 Task: Change  the formatting of the data to 'Which is  Less than 5, 'In conditional formating, put the option 'Green Fill with Dark Green Text. . 'add another formatting option Format As Table, insert the option 'Orange Table style Medium 3 'In the sheet  Budget Control Toolbook
Action: Mouse moved to (277, 253)
Screenshot: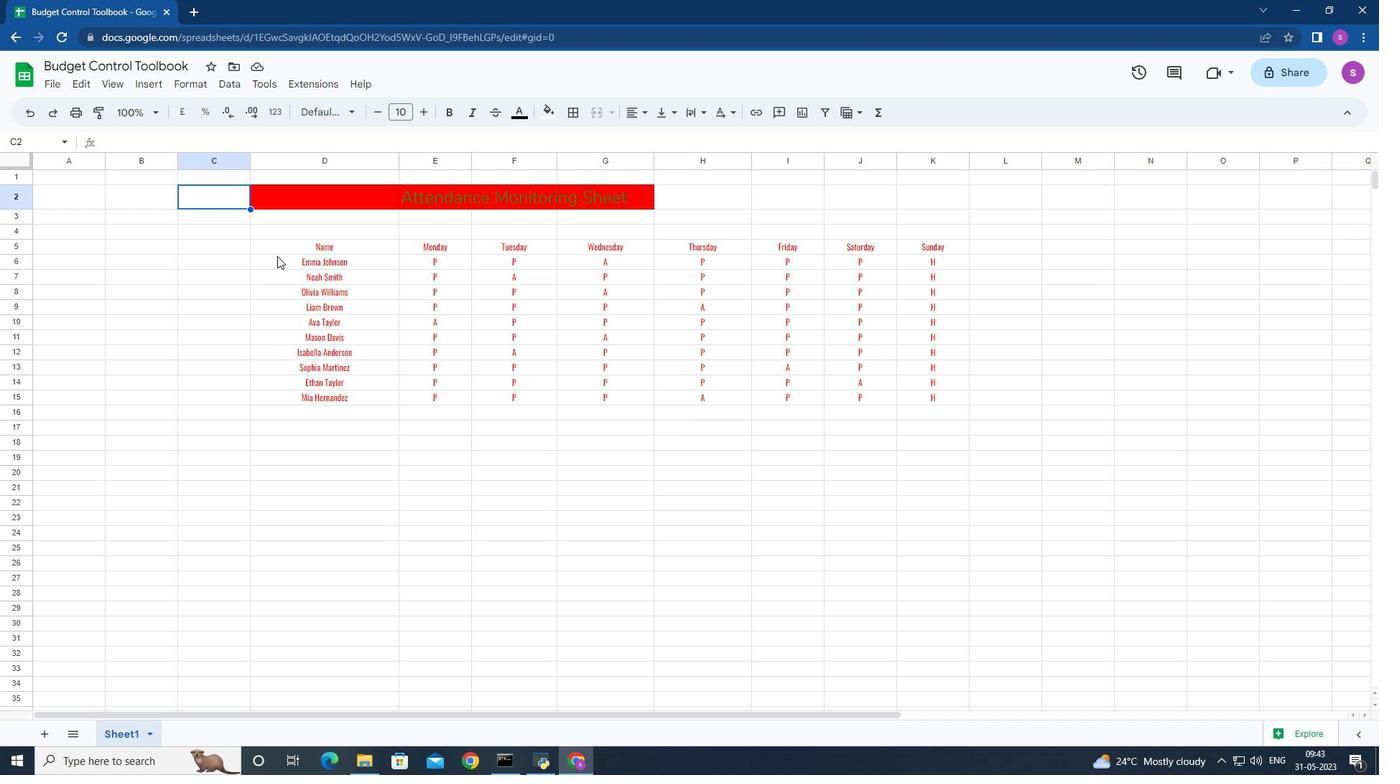 
Action: Mouse pressed left at (277, 253)
Screenshot: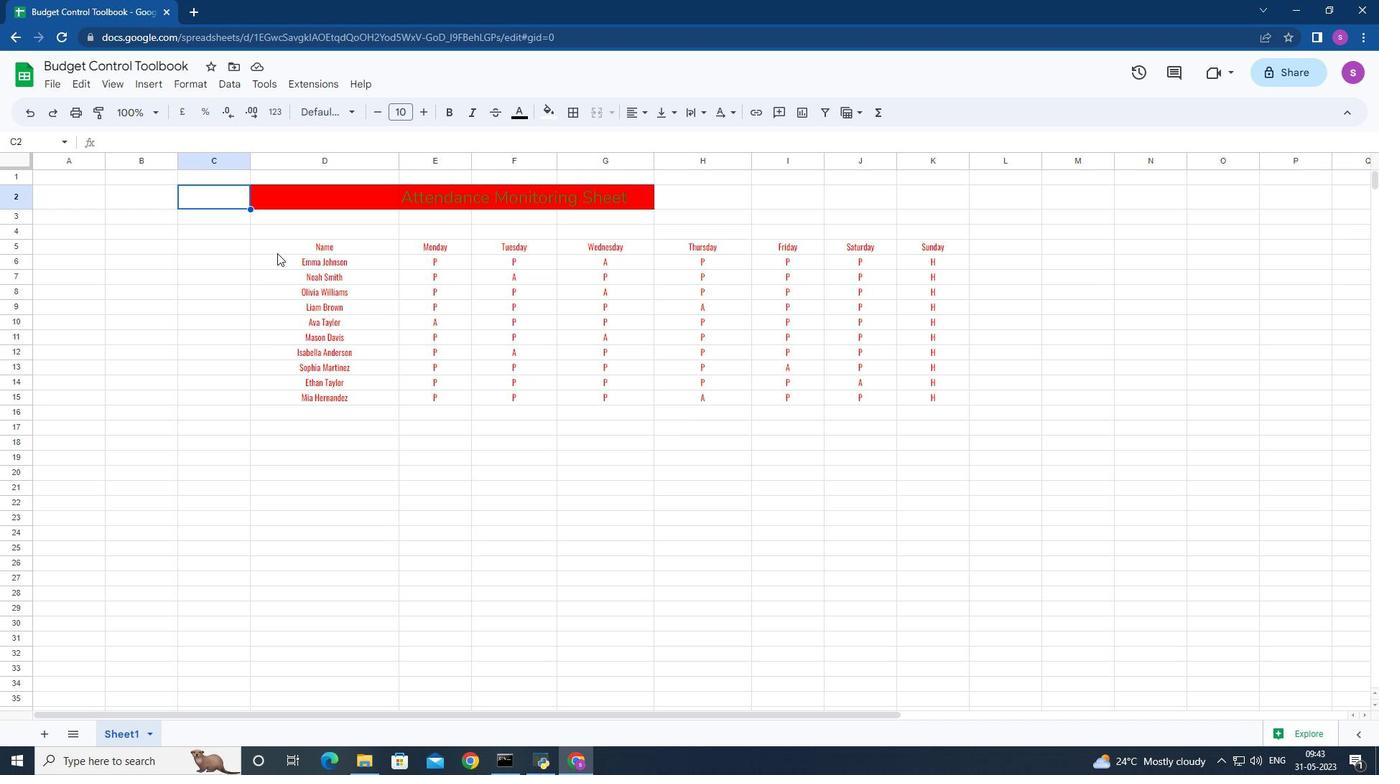 
Action: Mouse moved to (187, 83)
Screenshot: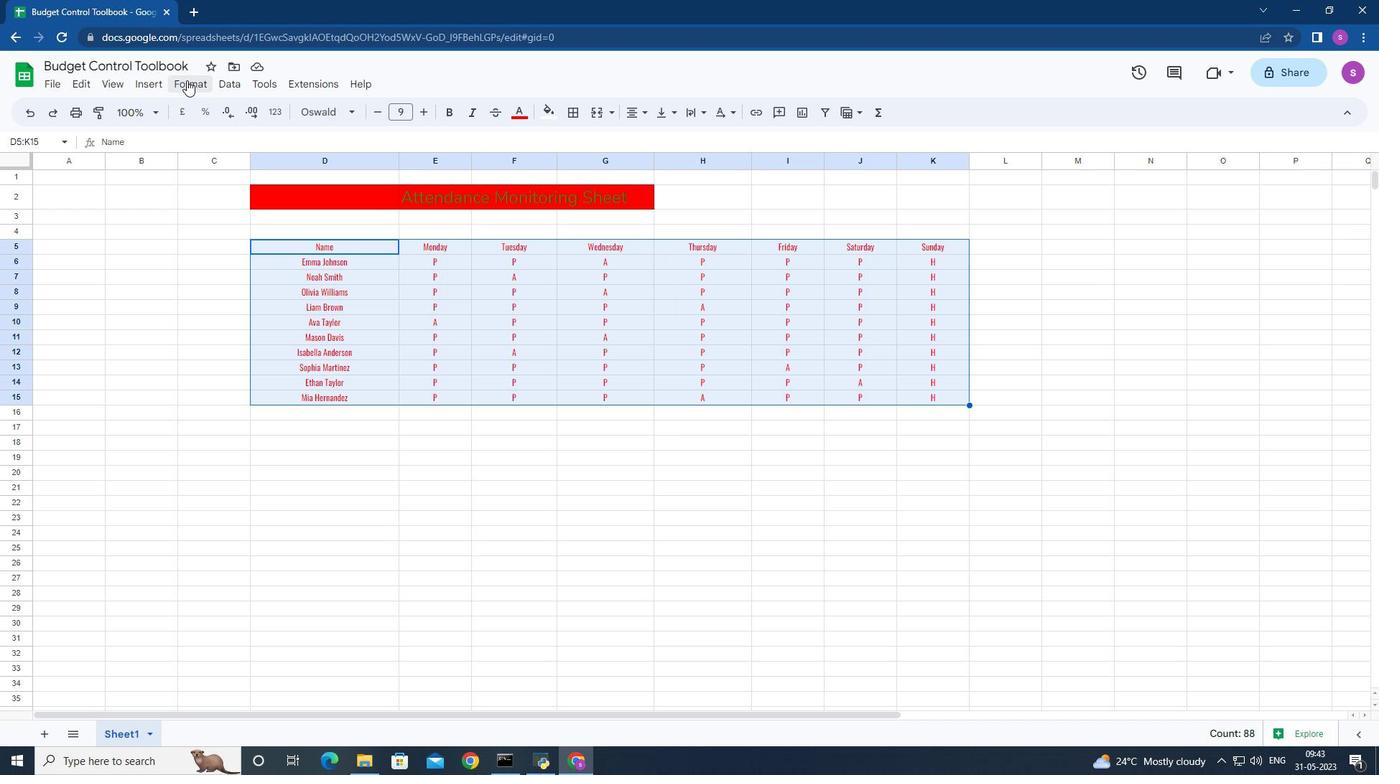 
Action: Mouse pressed left at (187, 83)
Screenshot: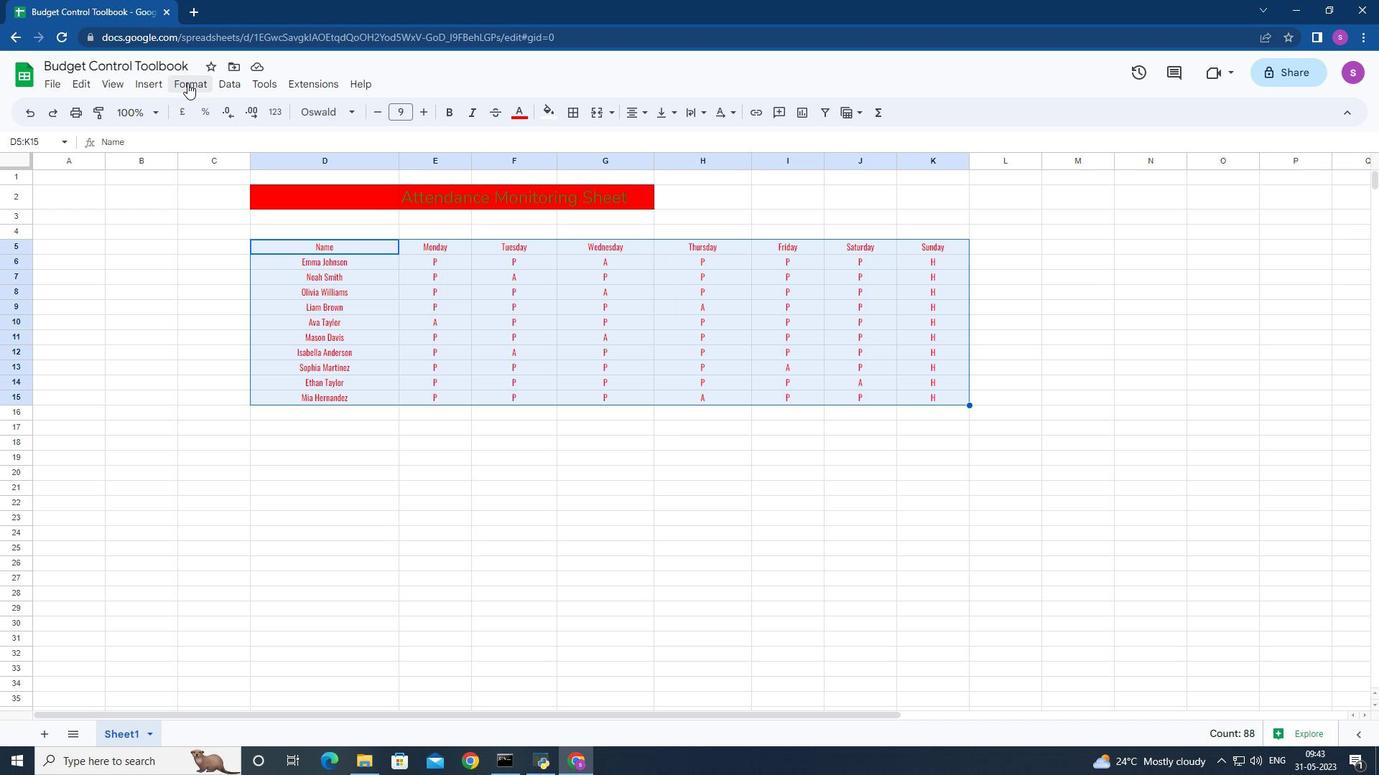 
Action: Mouse moved to (274, 329)
Screenshot: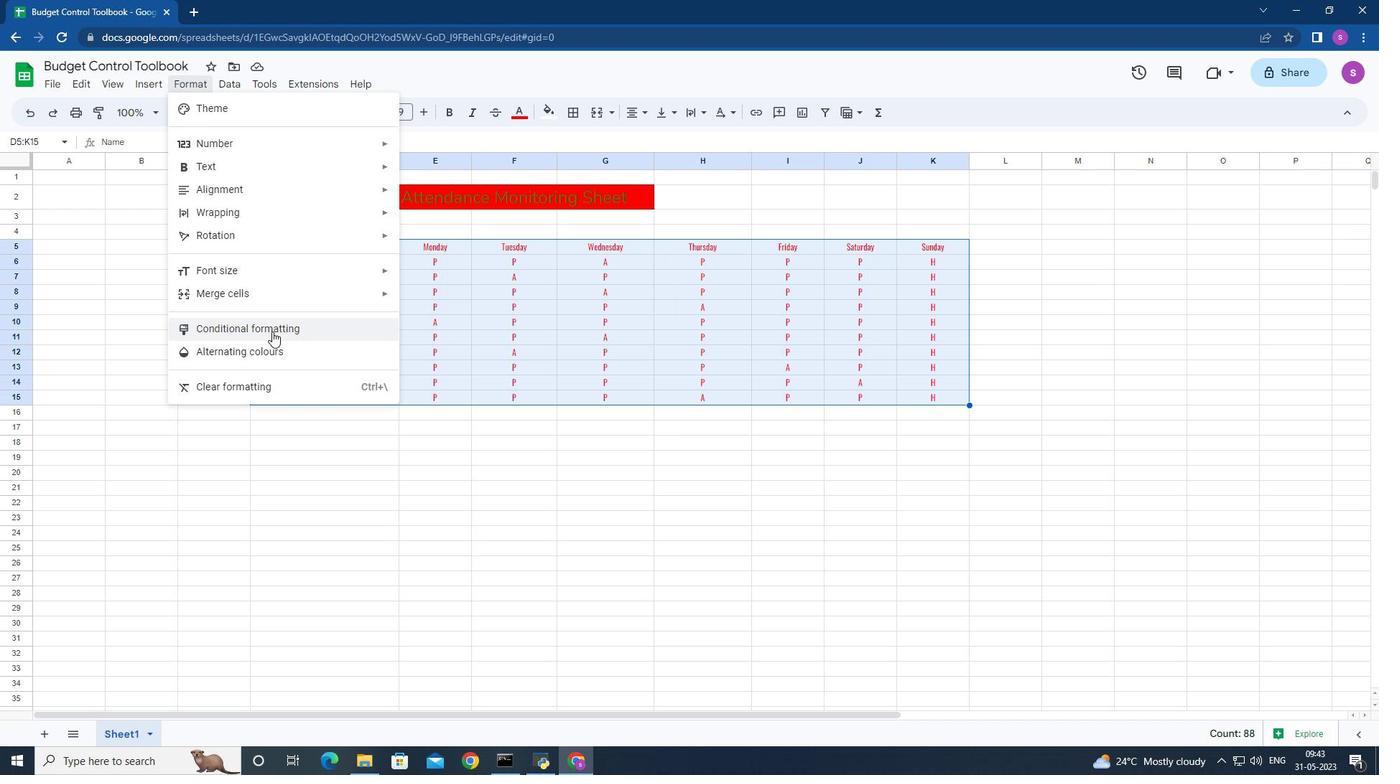 
Action: Mouse pressed left at (274, 329)
Screenshot: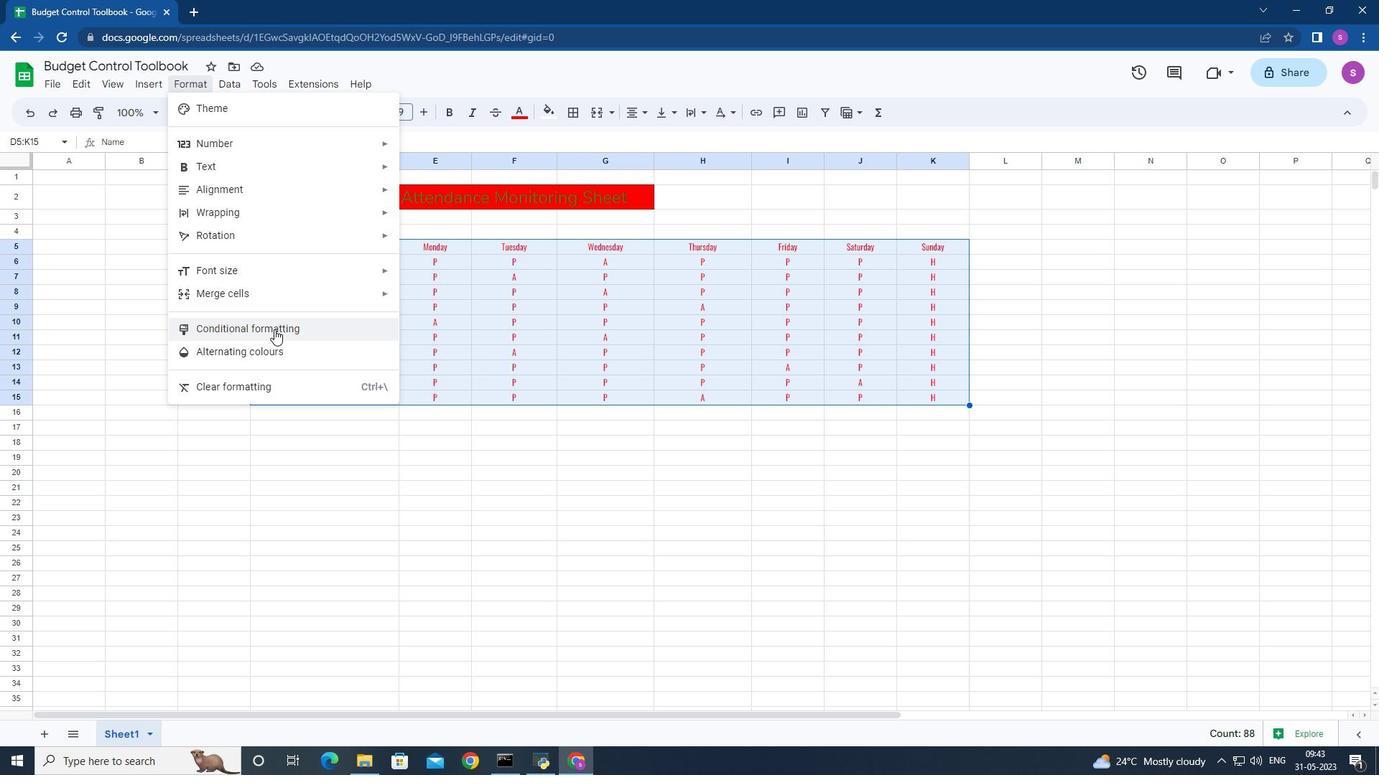 
Action: Mouse moved to (1239, 309)
Screenshot: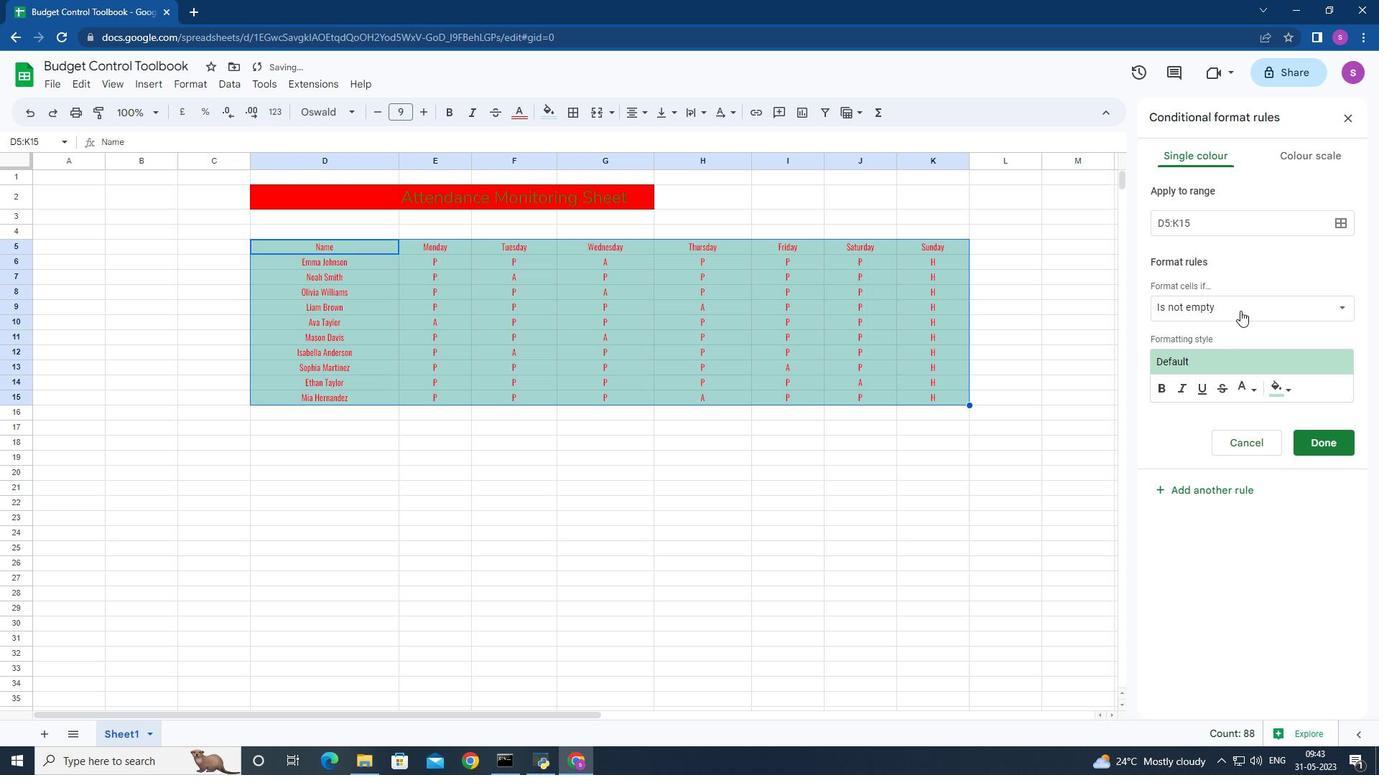 
Action: Mouse pressed left at (1239, 309)
Screenshot: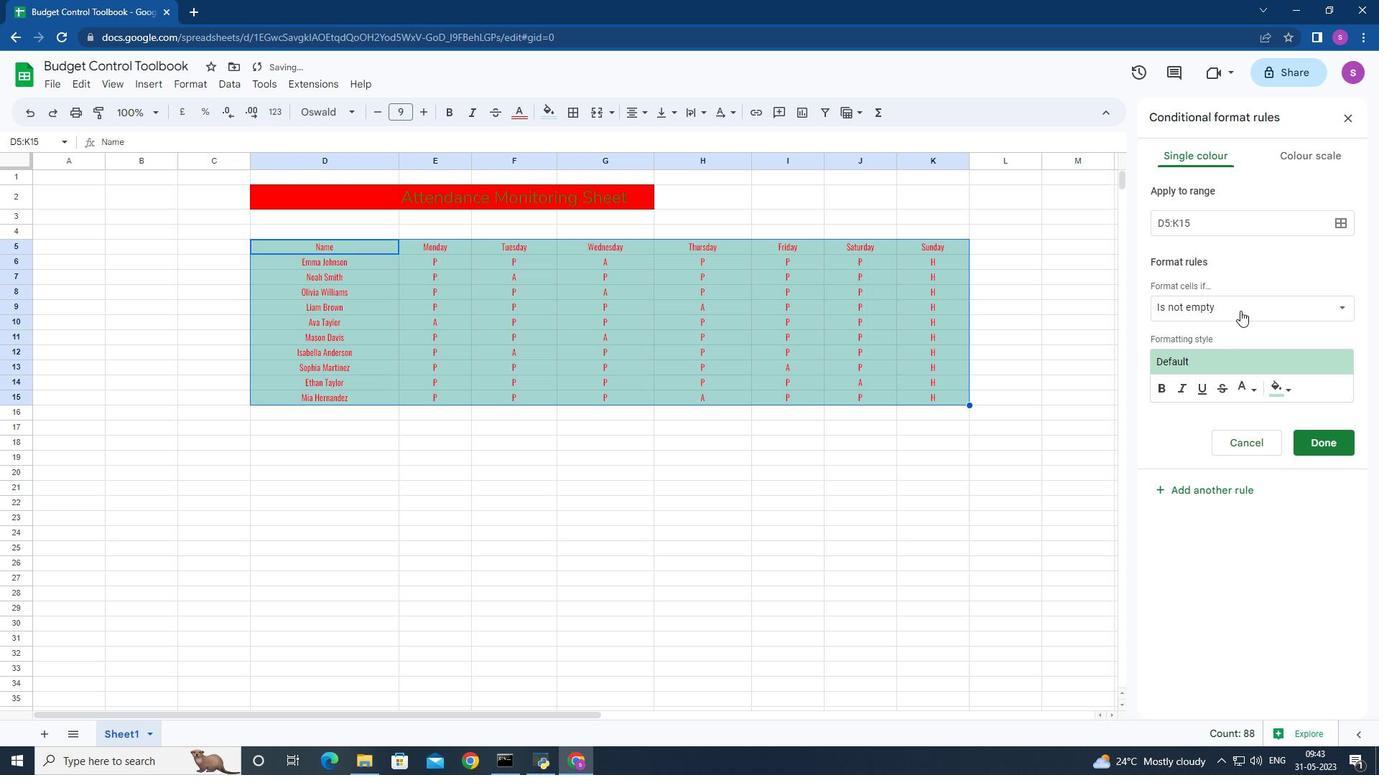 
Action: Mouse moved to (1236, 591)
Screenshot: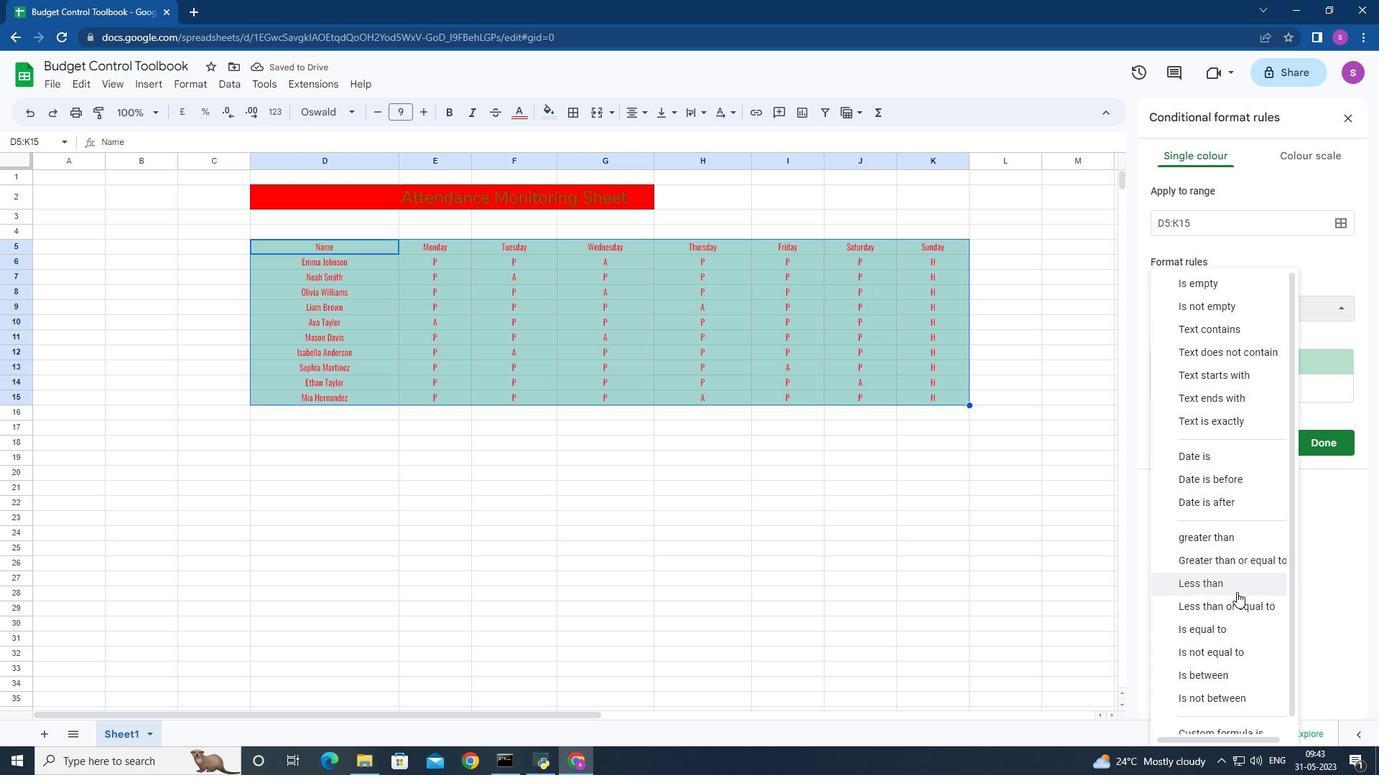 
Action: Mouse pressed left at (1236, 591)
Screenshot: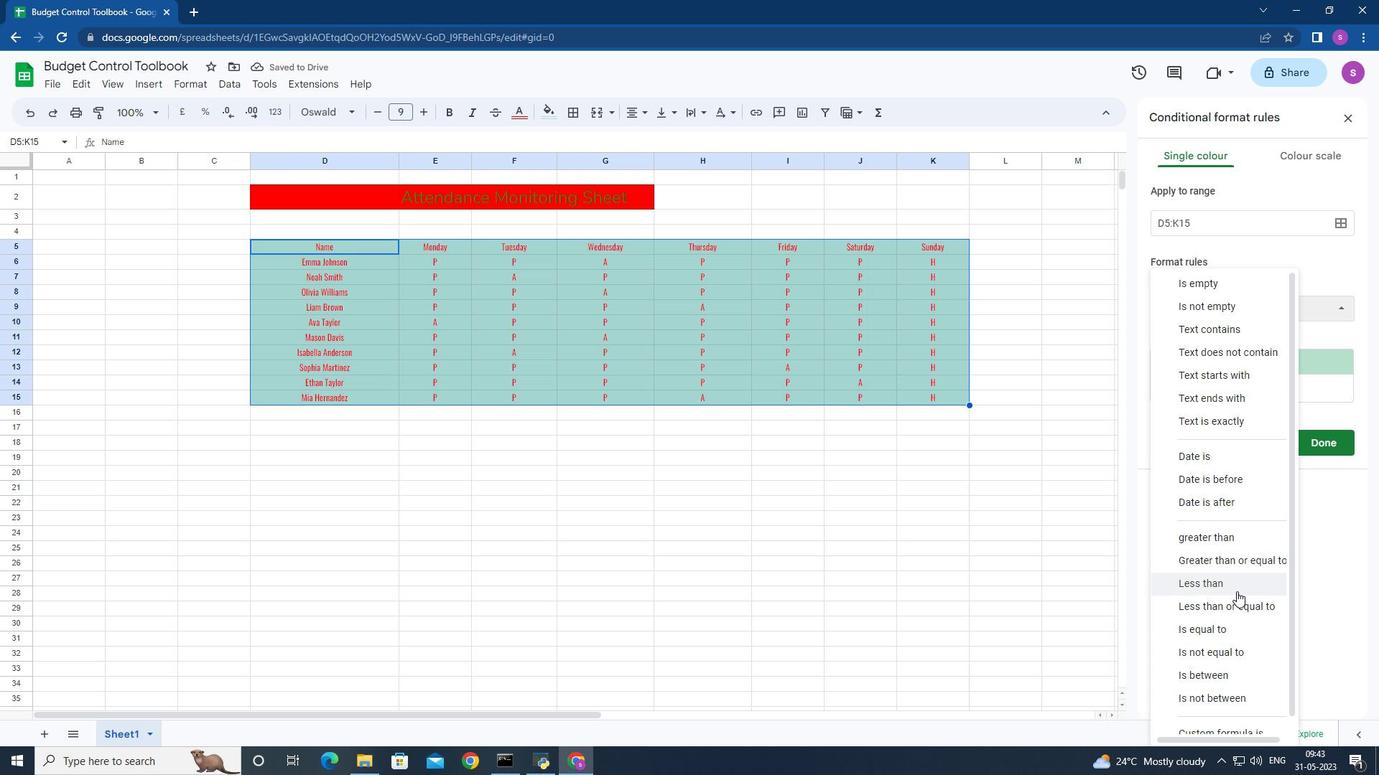 
Action: Mouse moved to (1170, 341)
Screenshot: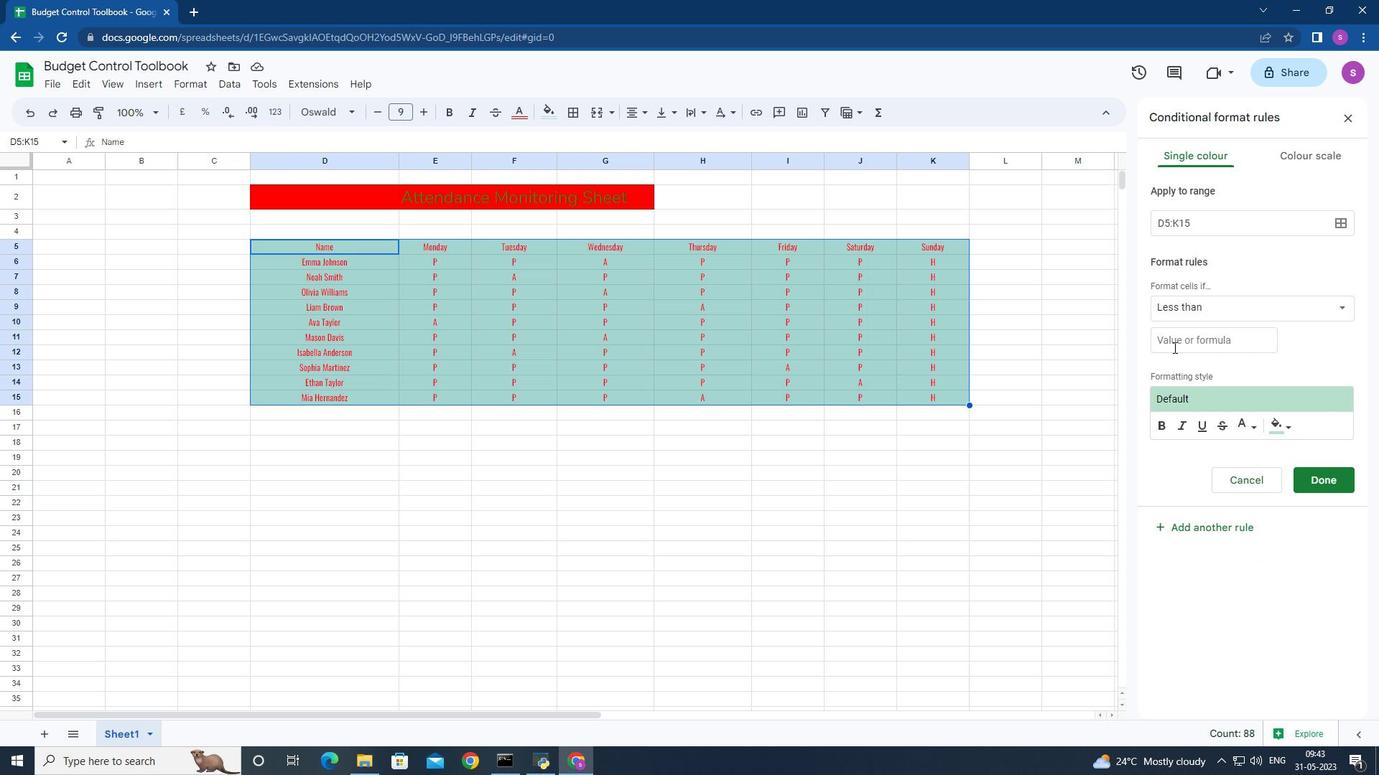 
Action: Mouse pressed left at (1170, 341)
Screenshot: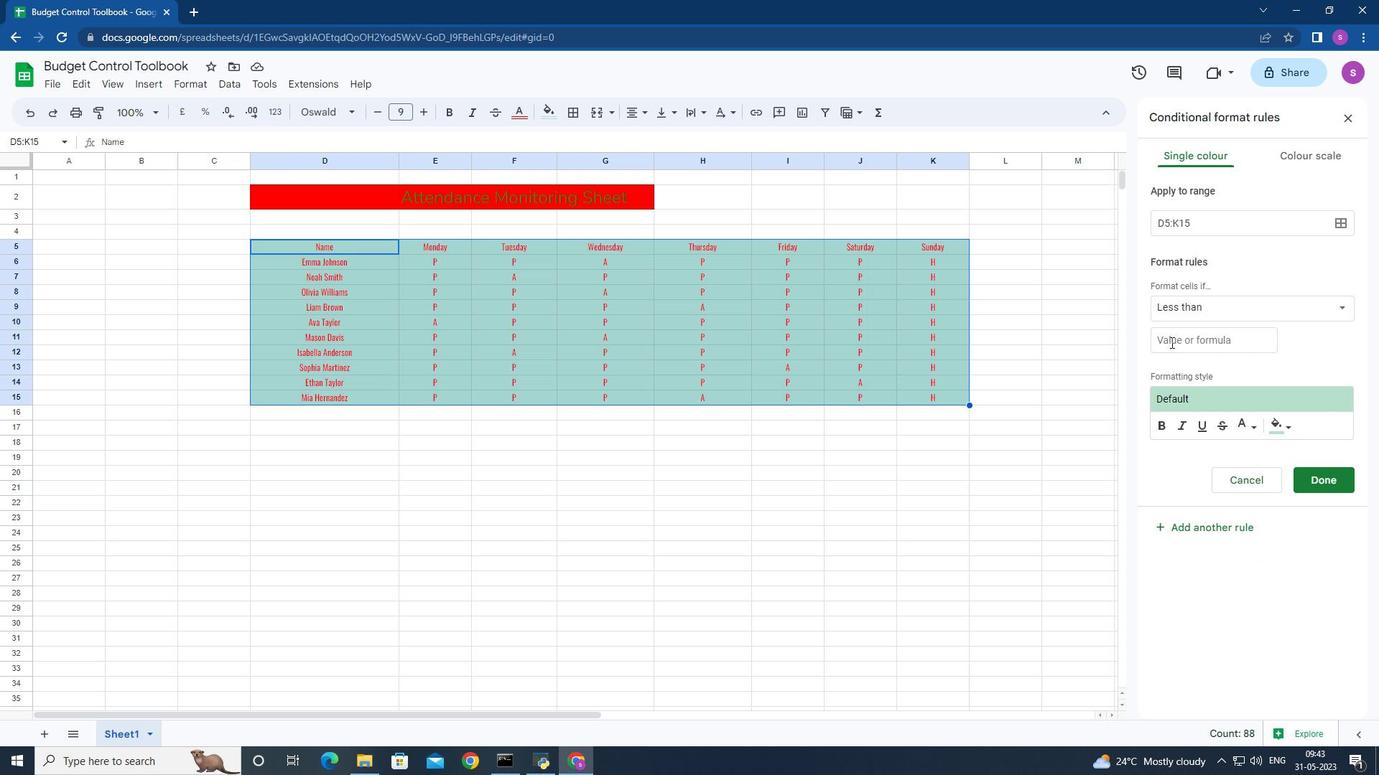 
Action: Mouse moved to (1170, 341)
Screenshot: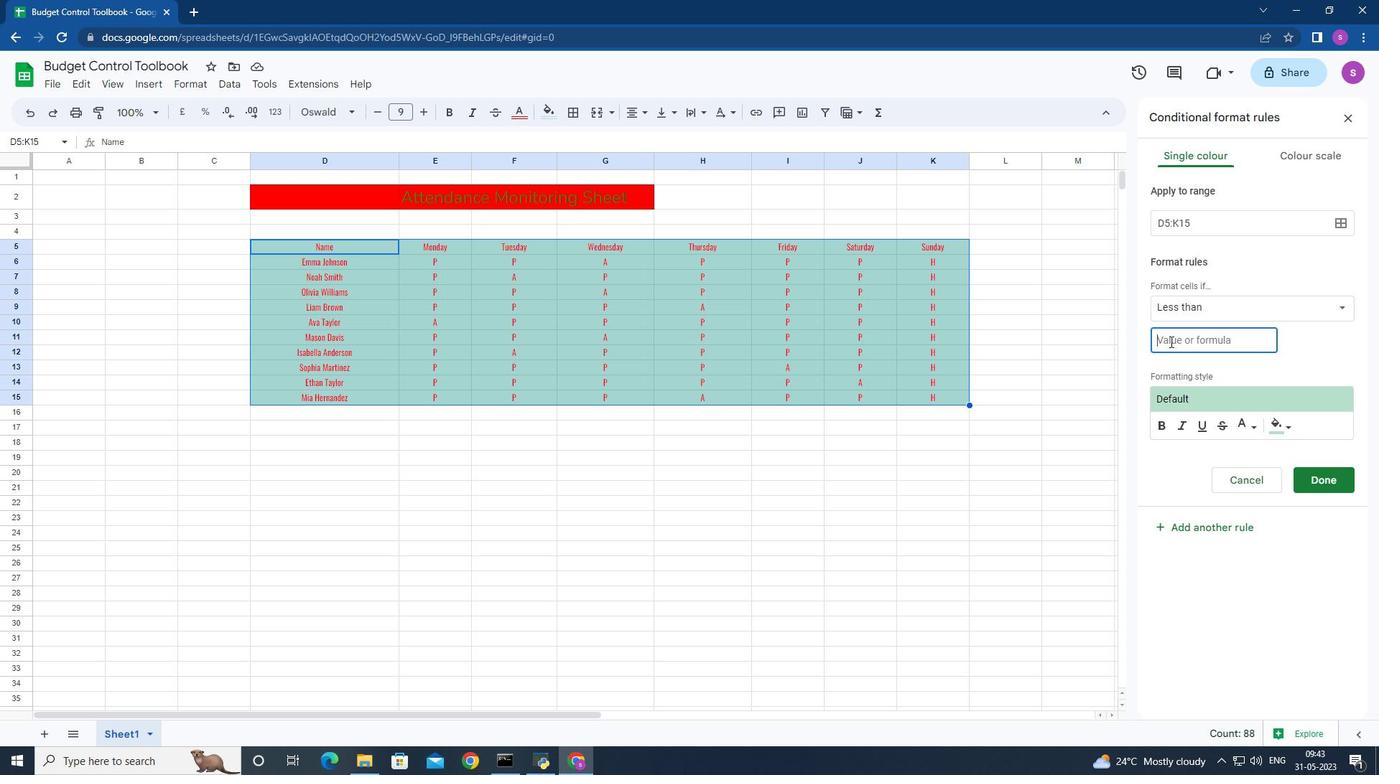 
Action: Key pressed 5
Screenshot: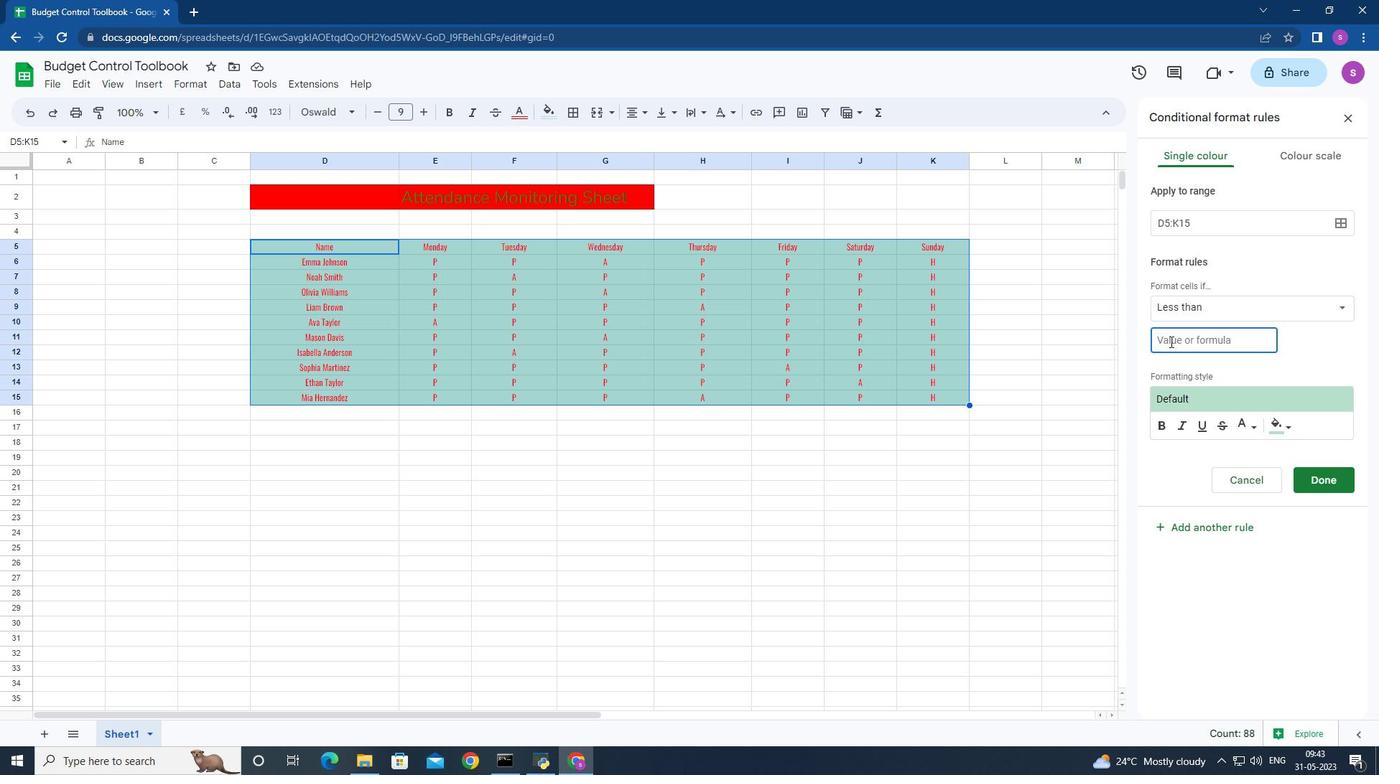
Action: Mouse moved to (1275, 423)
Screenshot: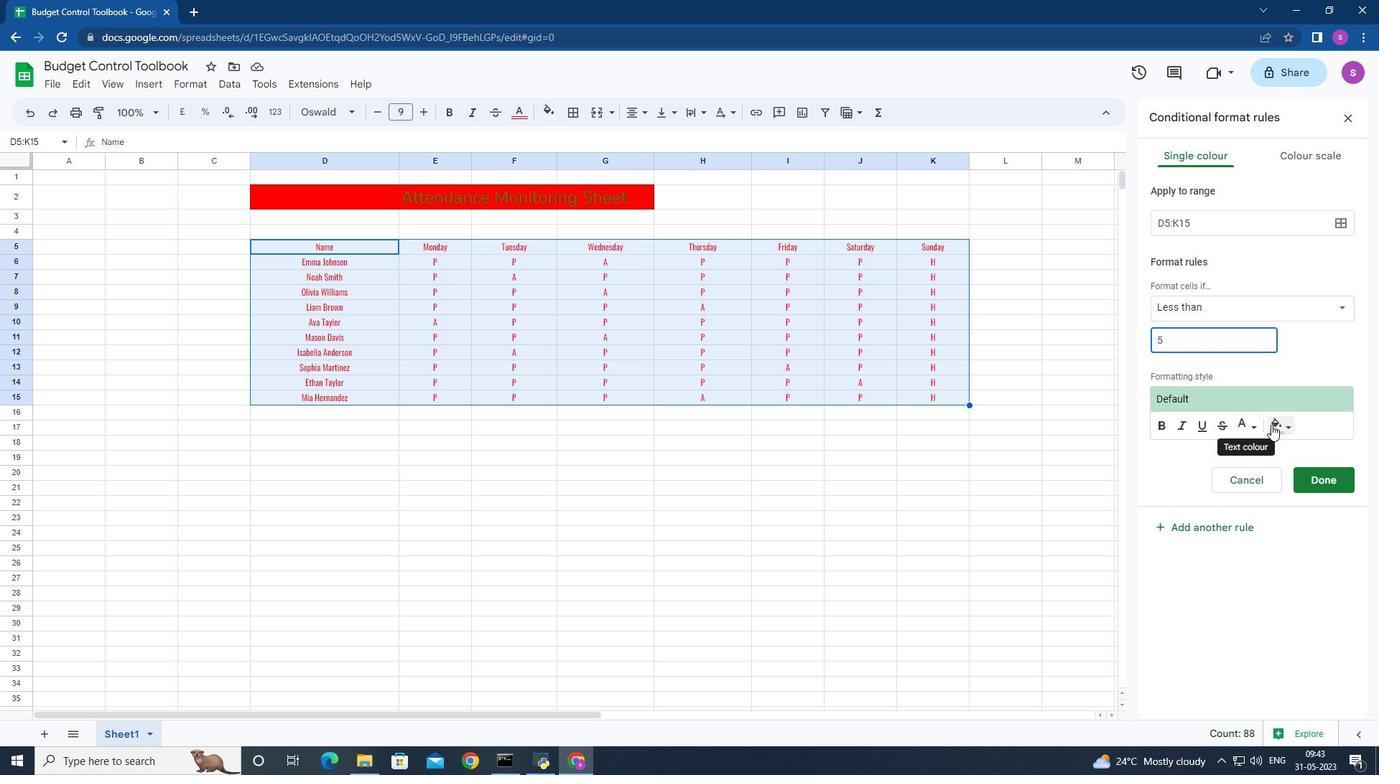 
Action: Mouse pressed left at (1275, 423)
Screenshot: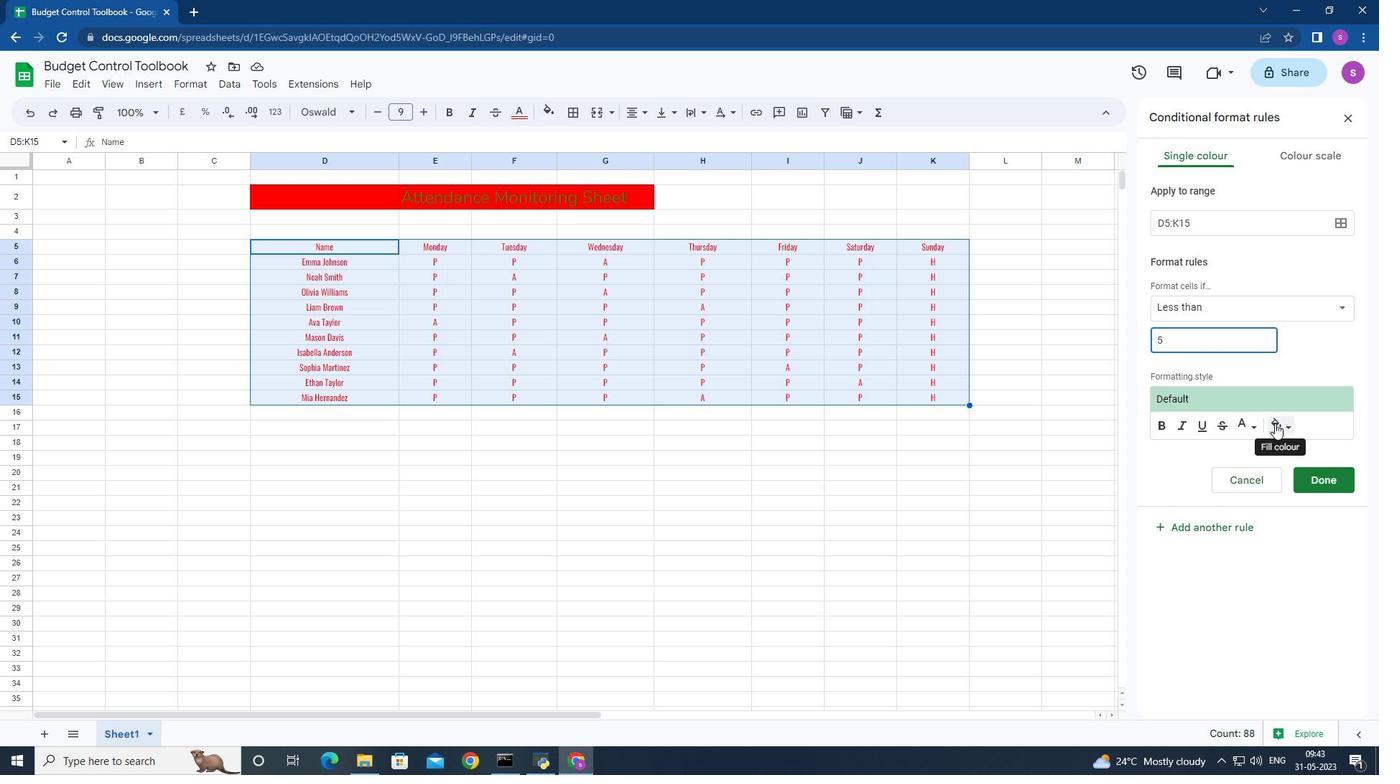 
Action: Mouse moved to (1199, 538)
Screenshot: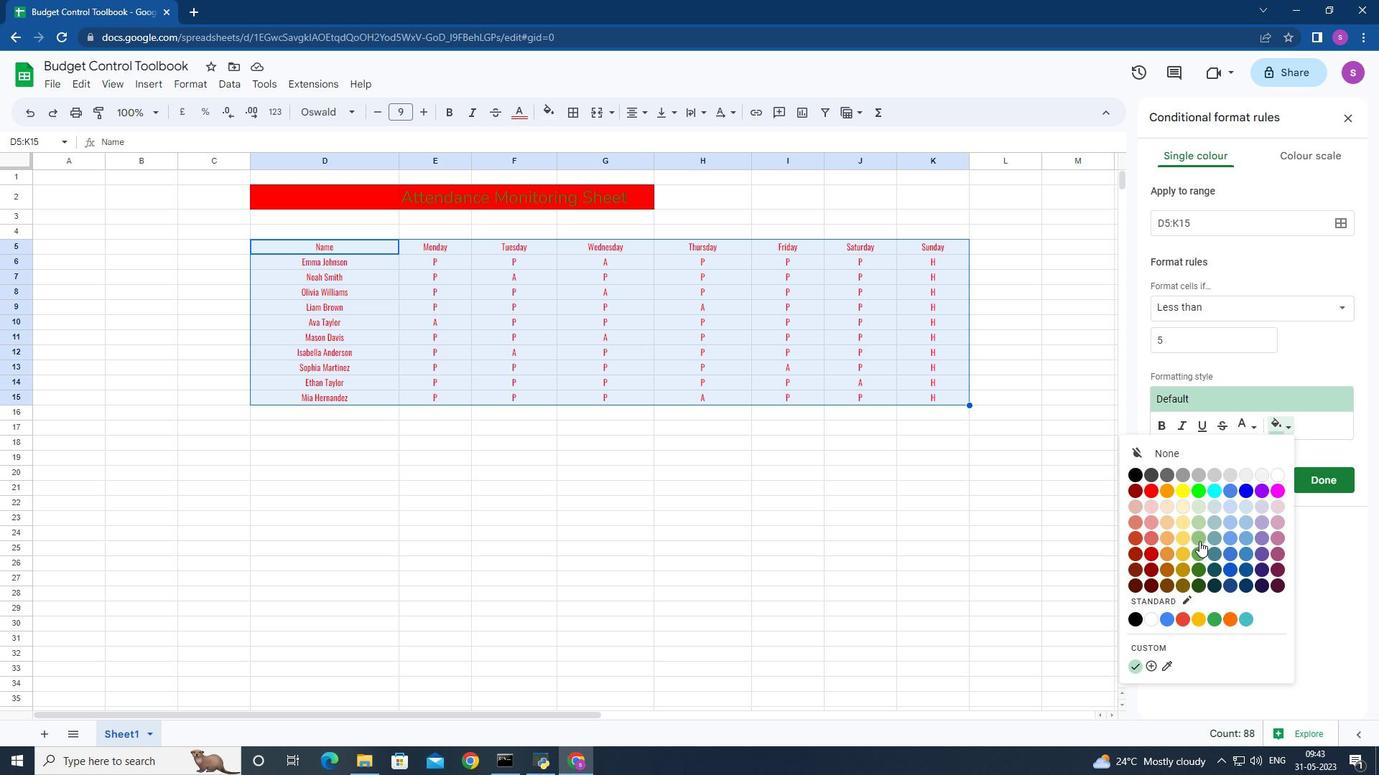 
Action: Mouse pressed left at (1199, 538)
Screenshot: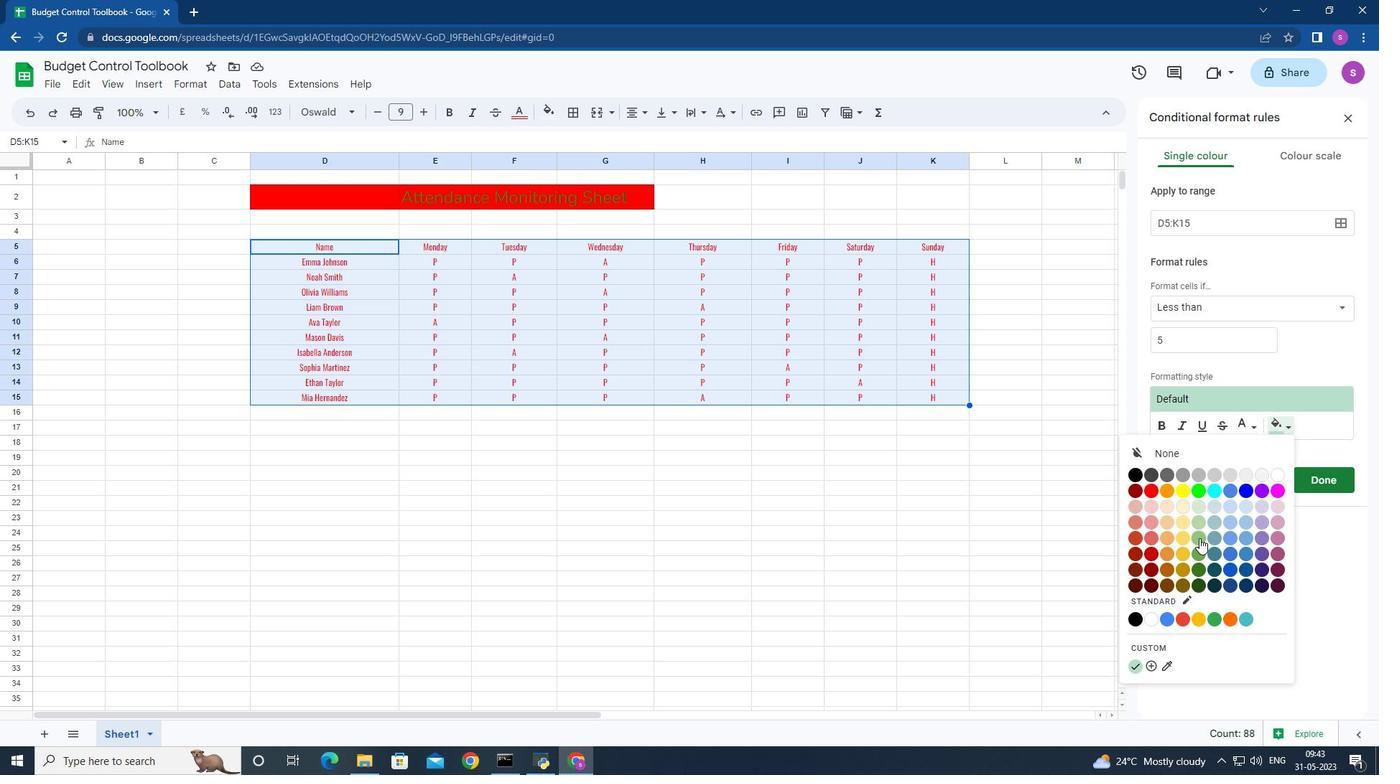 
Action: Mouse moved to (1247, 423)
Screenshot: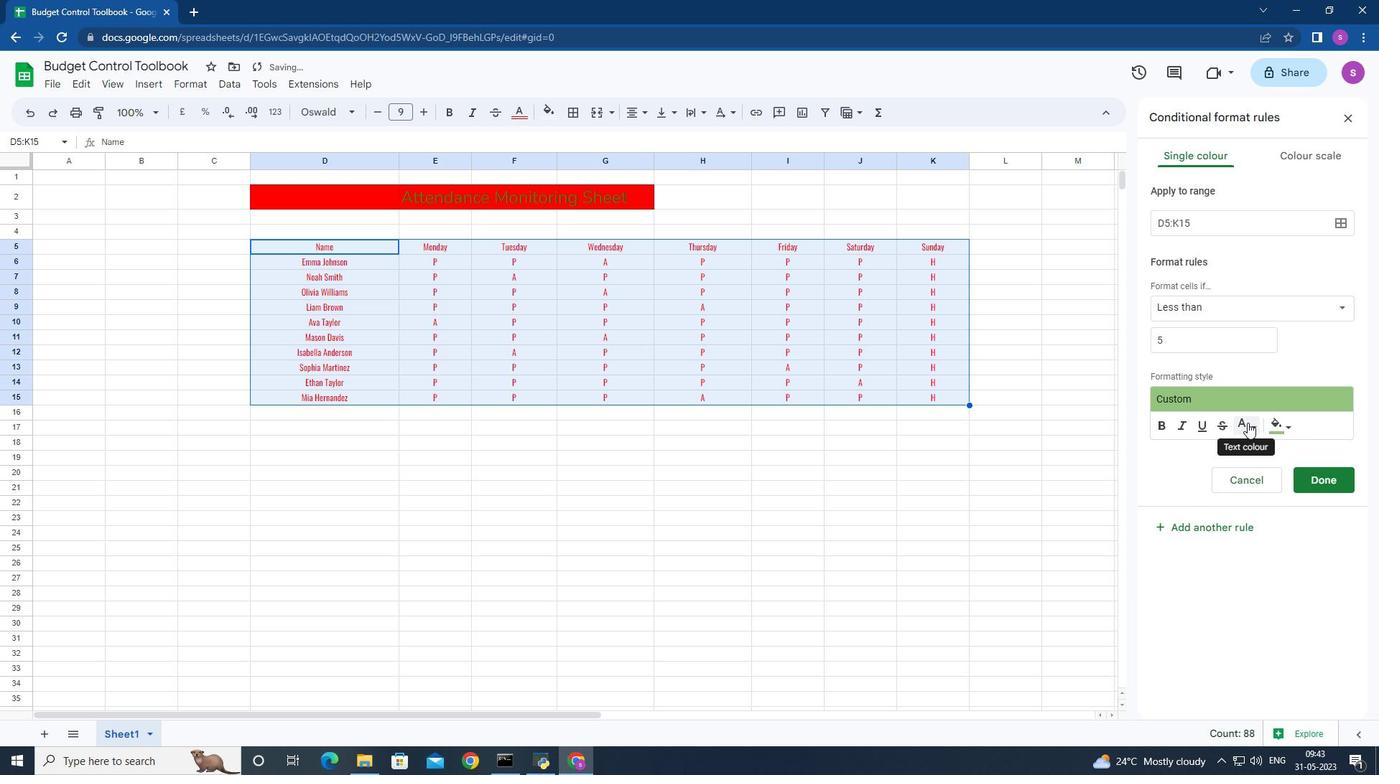 
Action: Mouse pressed left at (1247, 423)
Screenshot: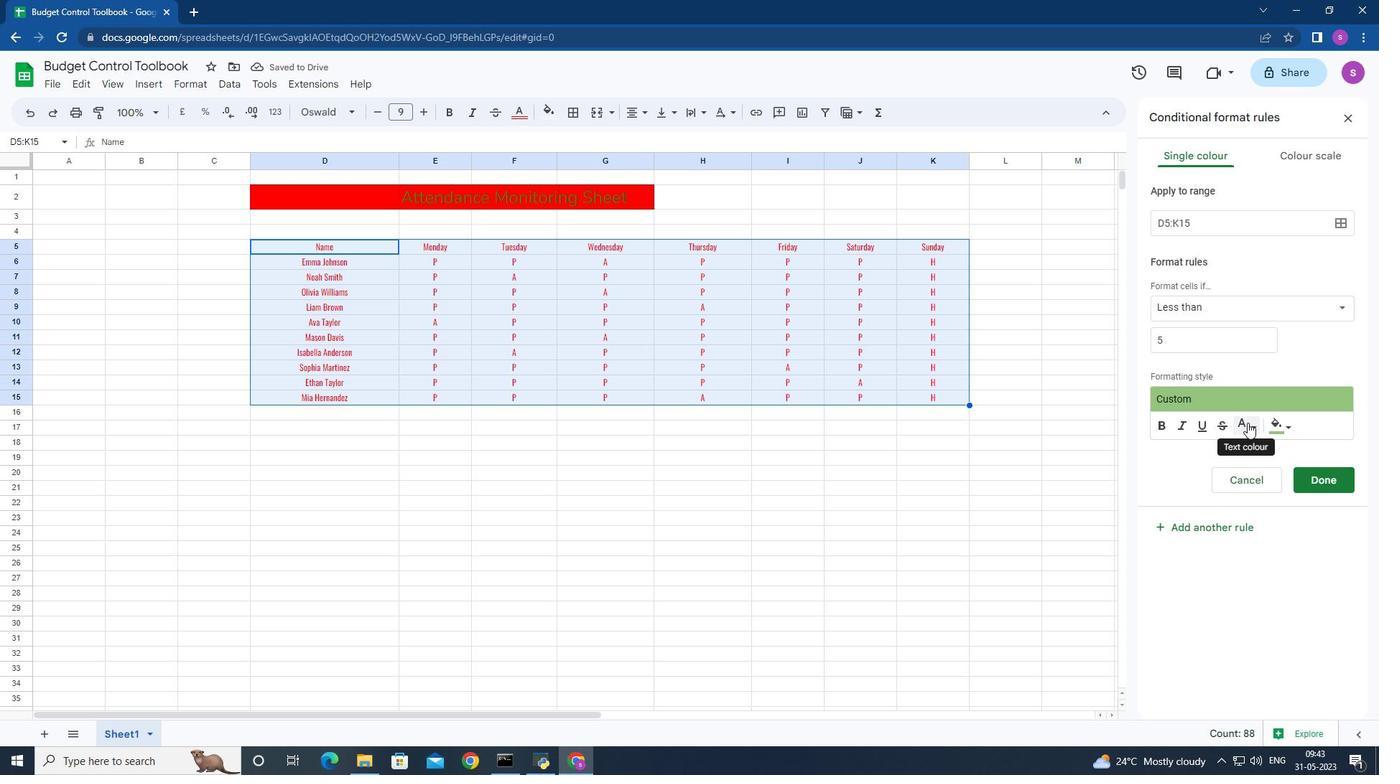 
Action: Mouse moved to (1167, 586)
Screenshot: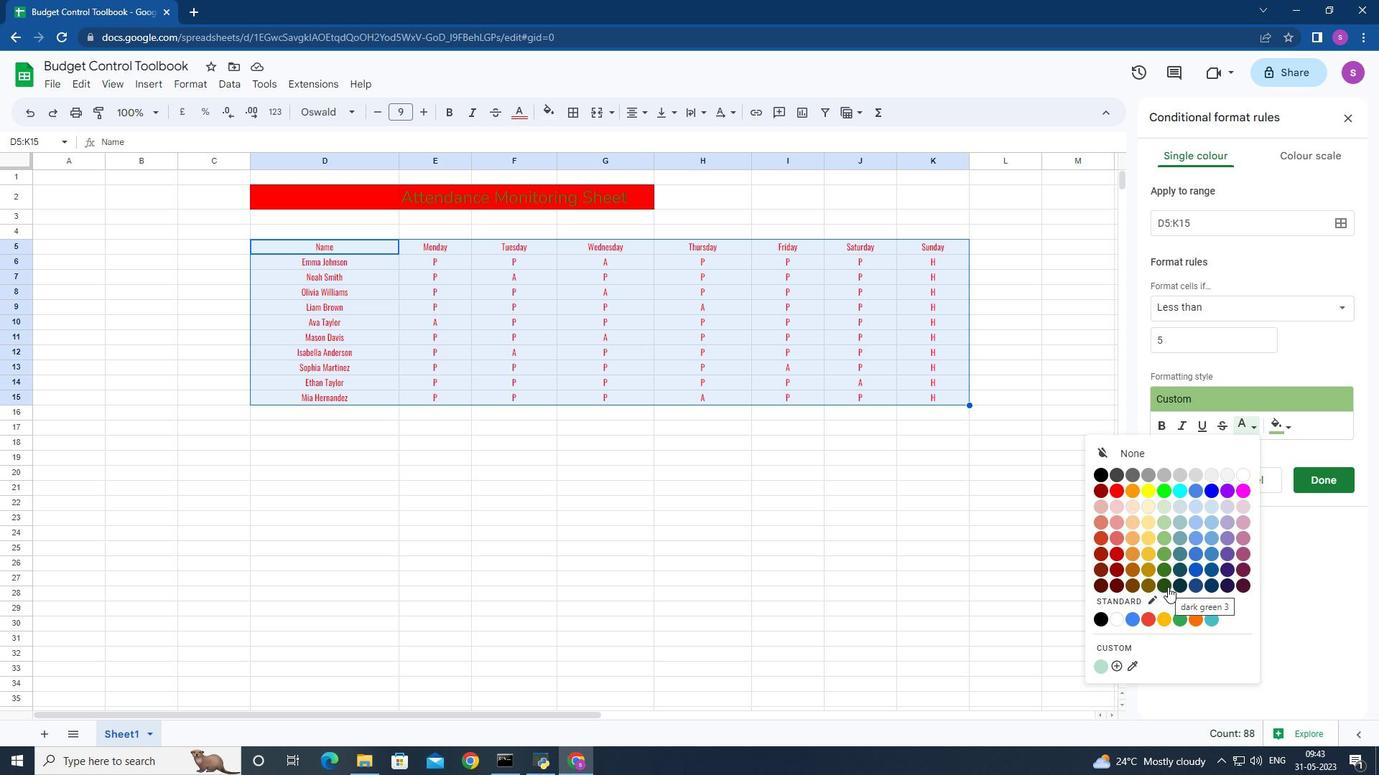 
Action: Mouse pressed left at (1167, 586)
Screenshot: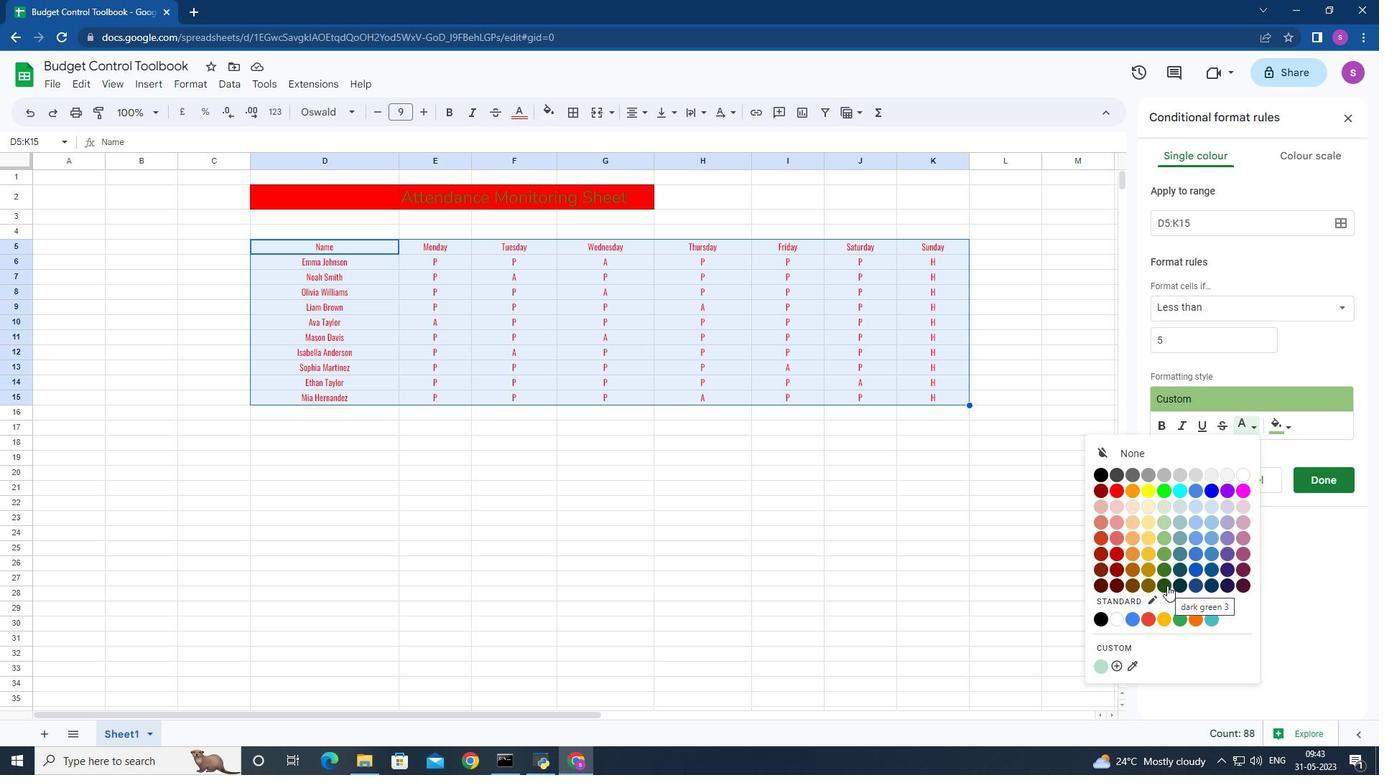 
Action: Mouse moved to (573, 110)
Screenshot: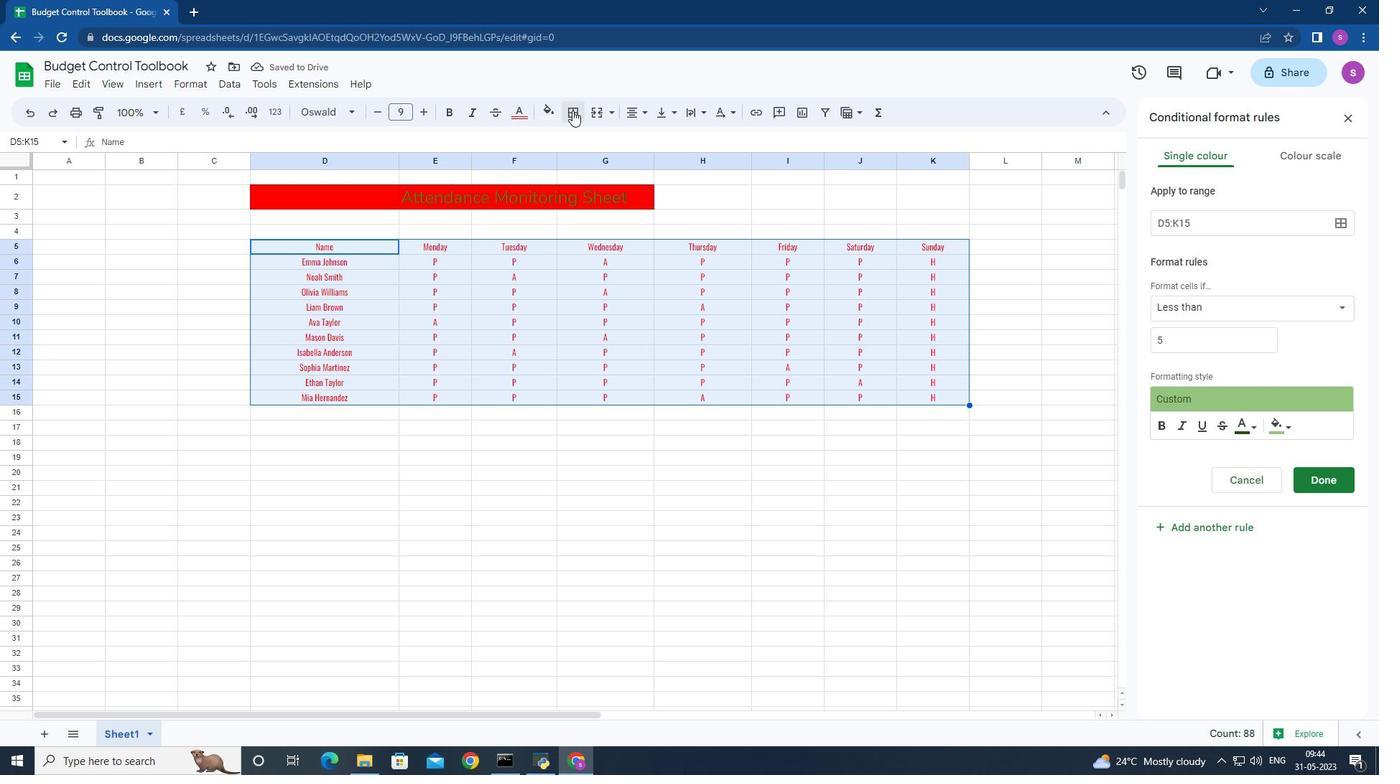 
Action: Mouse pressed left at (573, 110)
Screenshot: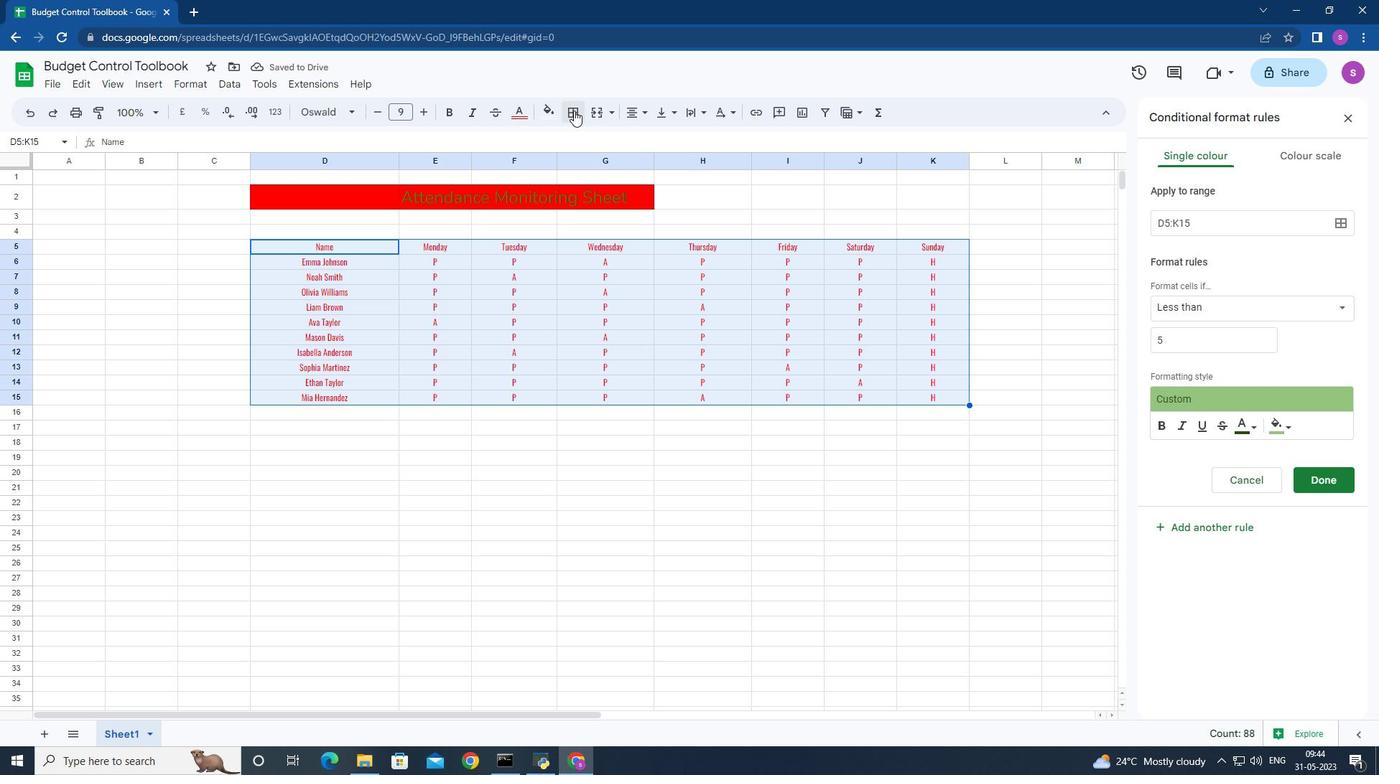 
Action: Mouse moved to (576, 142)
Screenshot: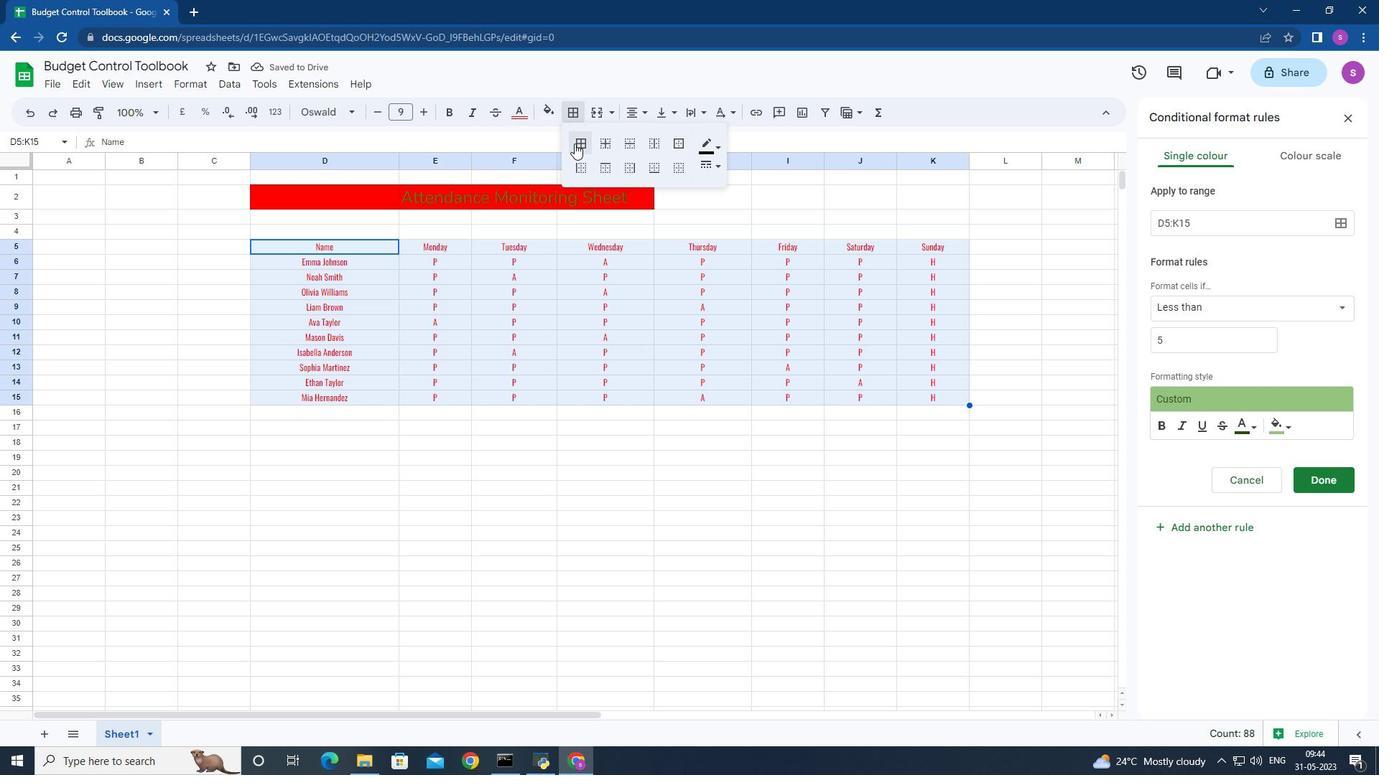 
Action: Mouse pressed left at (576, 142)
Screenshot: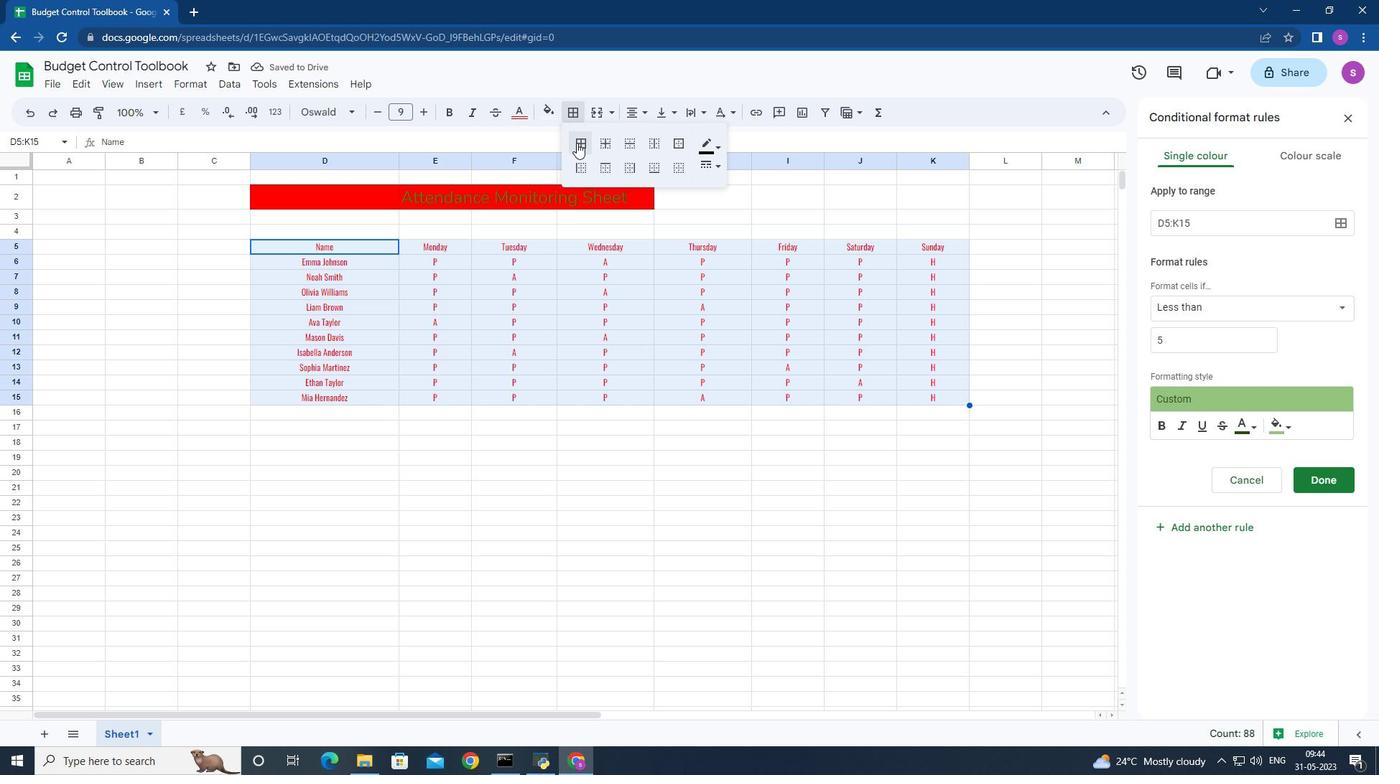 
Action: Mouse moved to (191, 87)
Screenshot: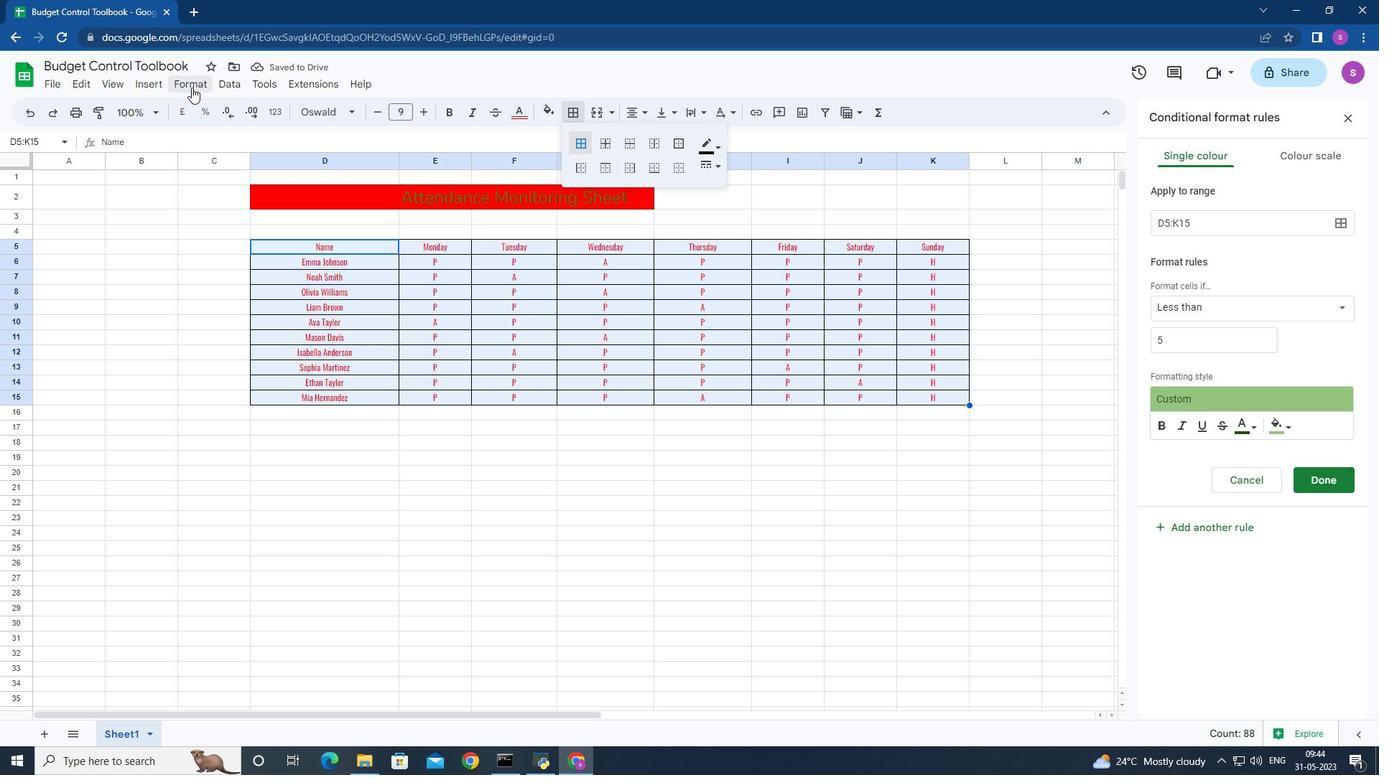 
Action: Mouse pressed left at (191, 87)
Screenshot: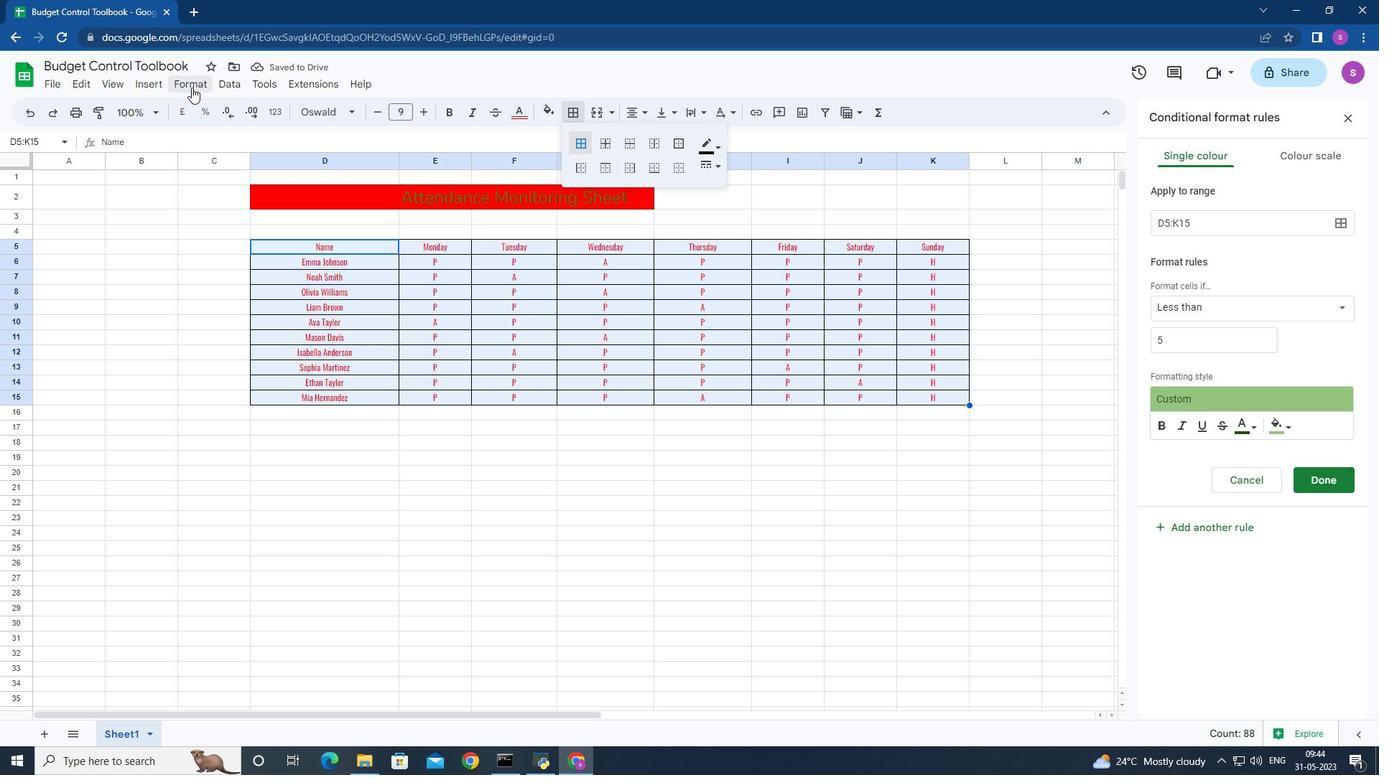 
Action: Mouse moved to (275, 347)
Screenshot: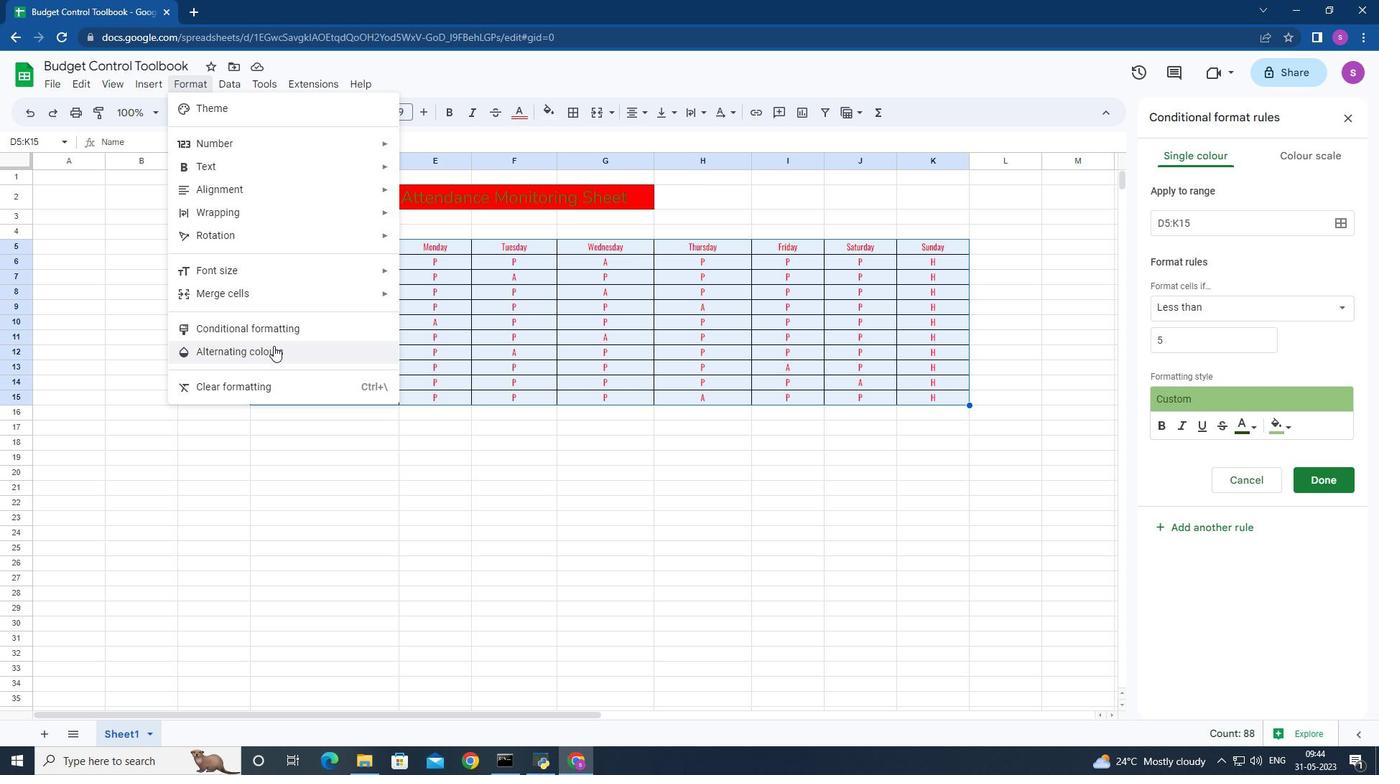 
Action: Mouse pressed left at (275, 347)
Screenshot: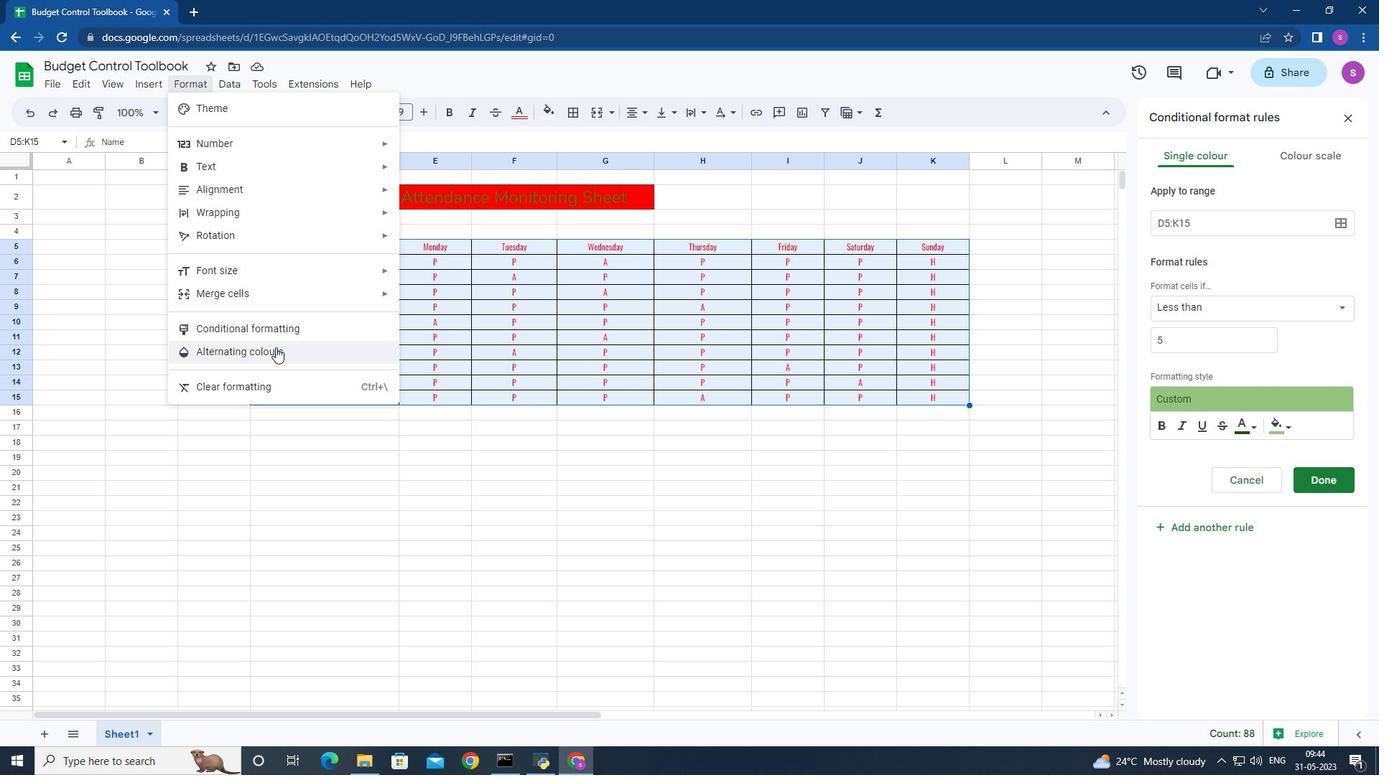 
Action: Mouse moved to (1300, 428)
Screenshot: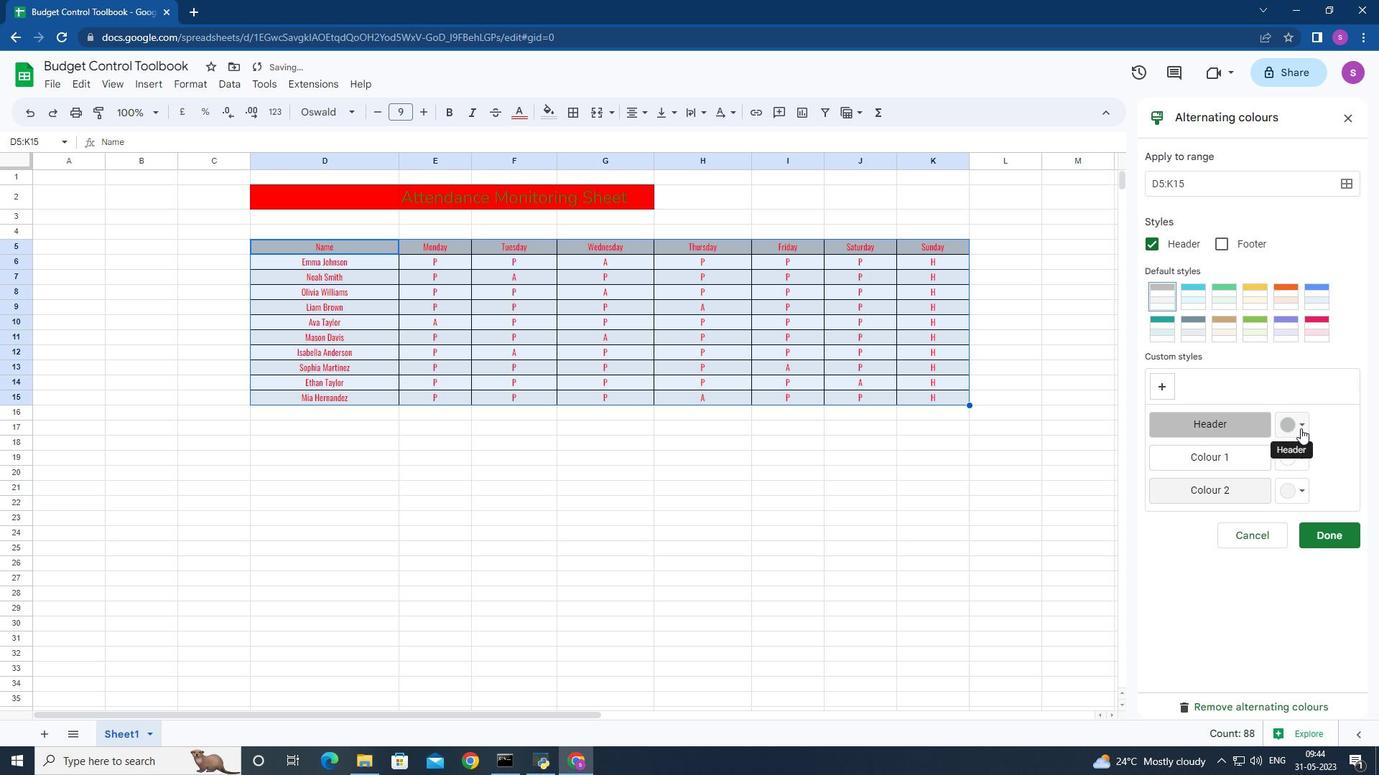 
Action: Mouse pressed left at (1300, 428)
Screenshot: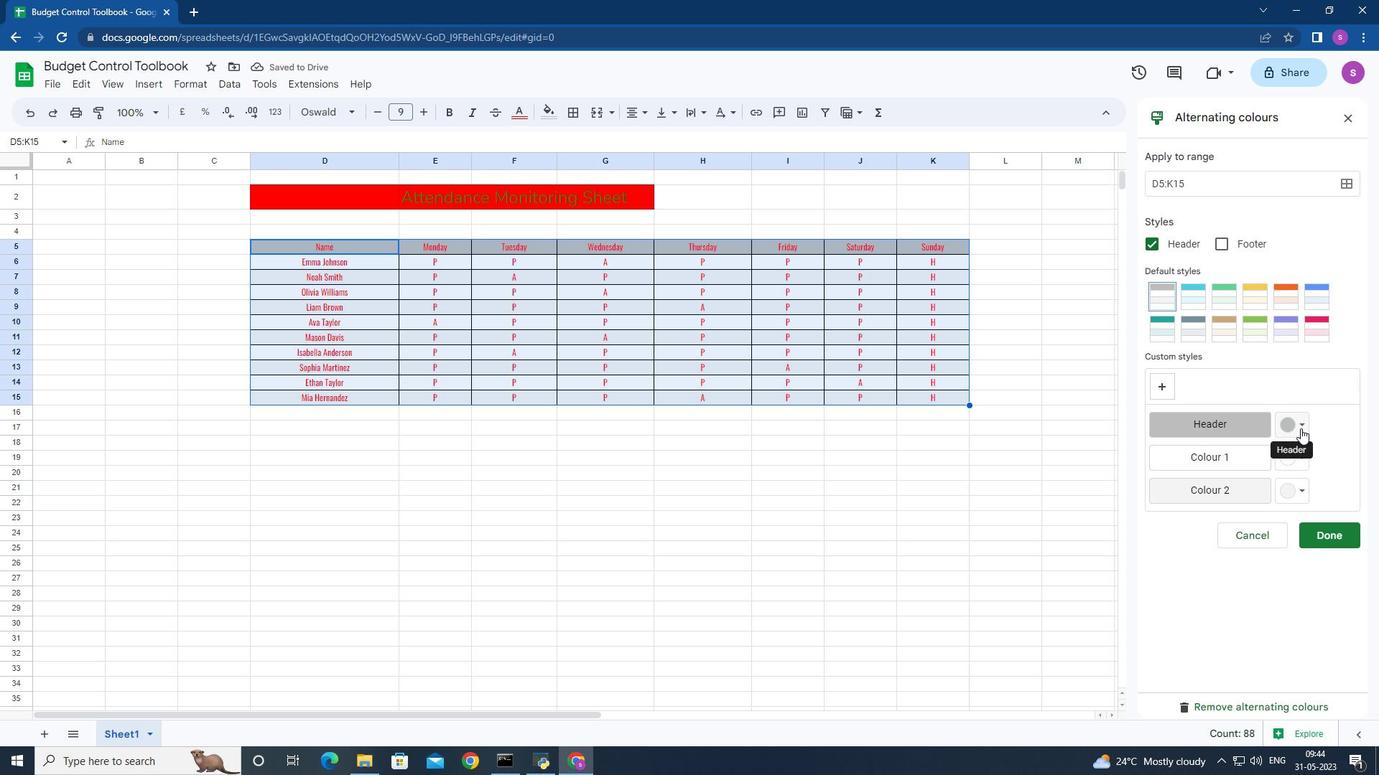 
Action: Mouse moved to (1275, 455)
Screenshot: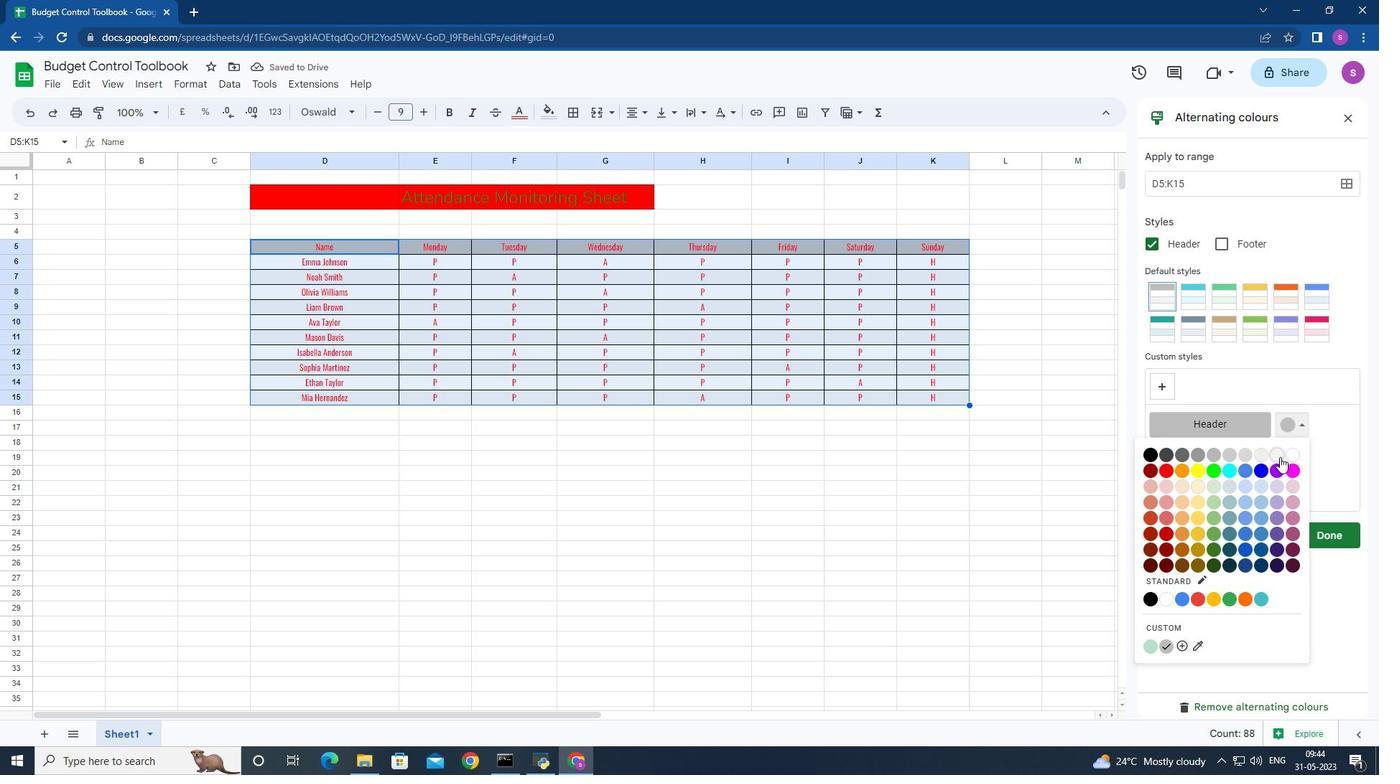 
Action: Mouse pressed left at (1275, 455)
Screenshot: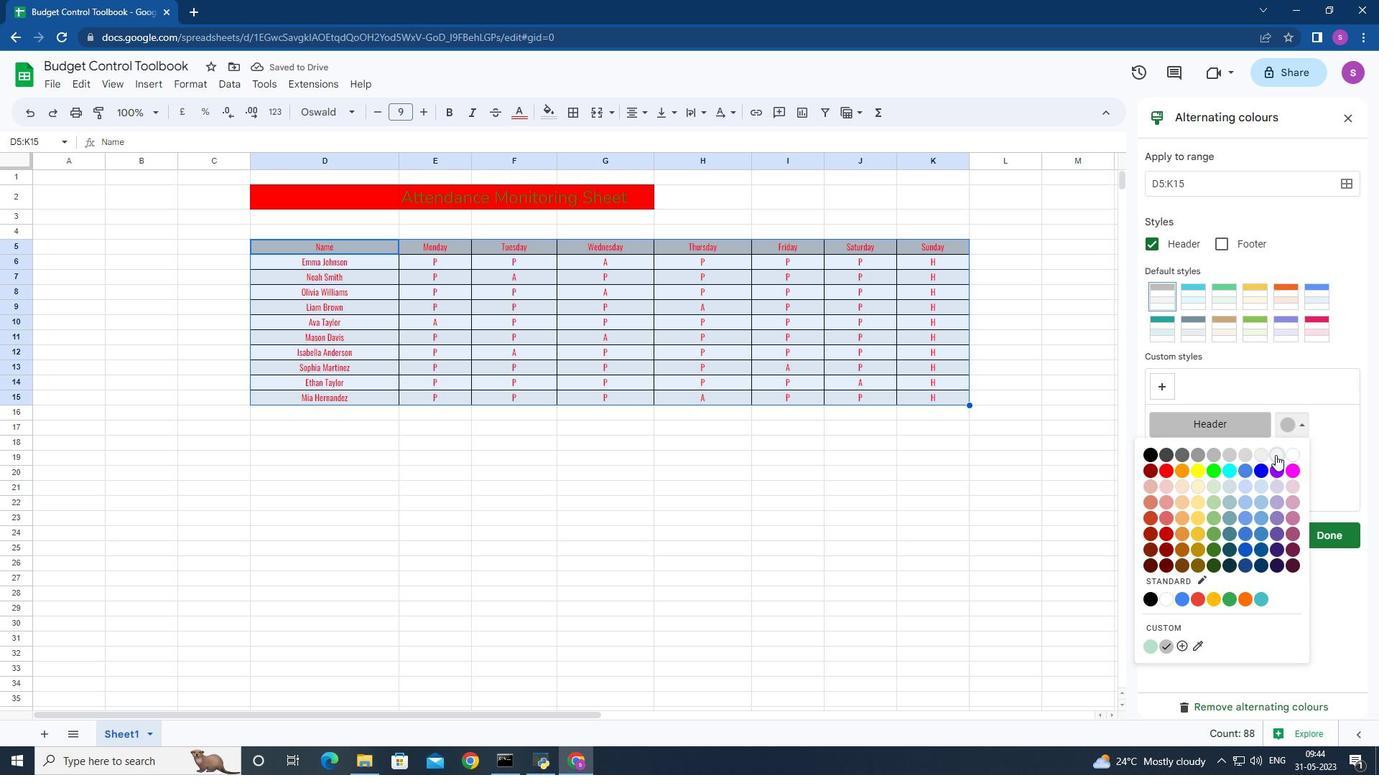 
Action: Mouse moved to (1300, 456)
Screenshot: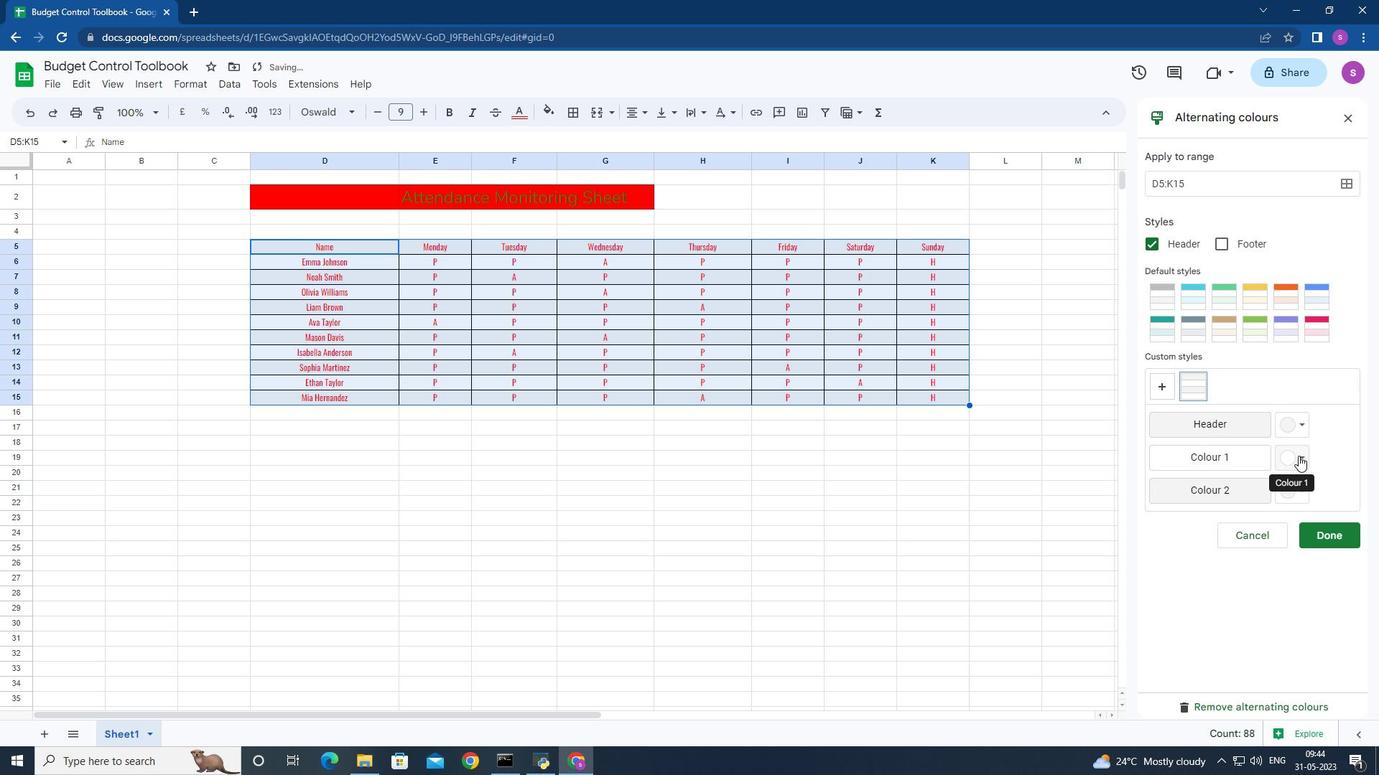 
Action: Mouse pressed left at (1300, 456)
Screenshot: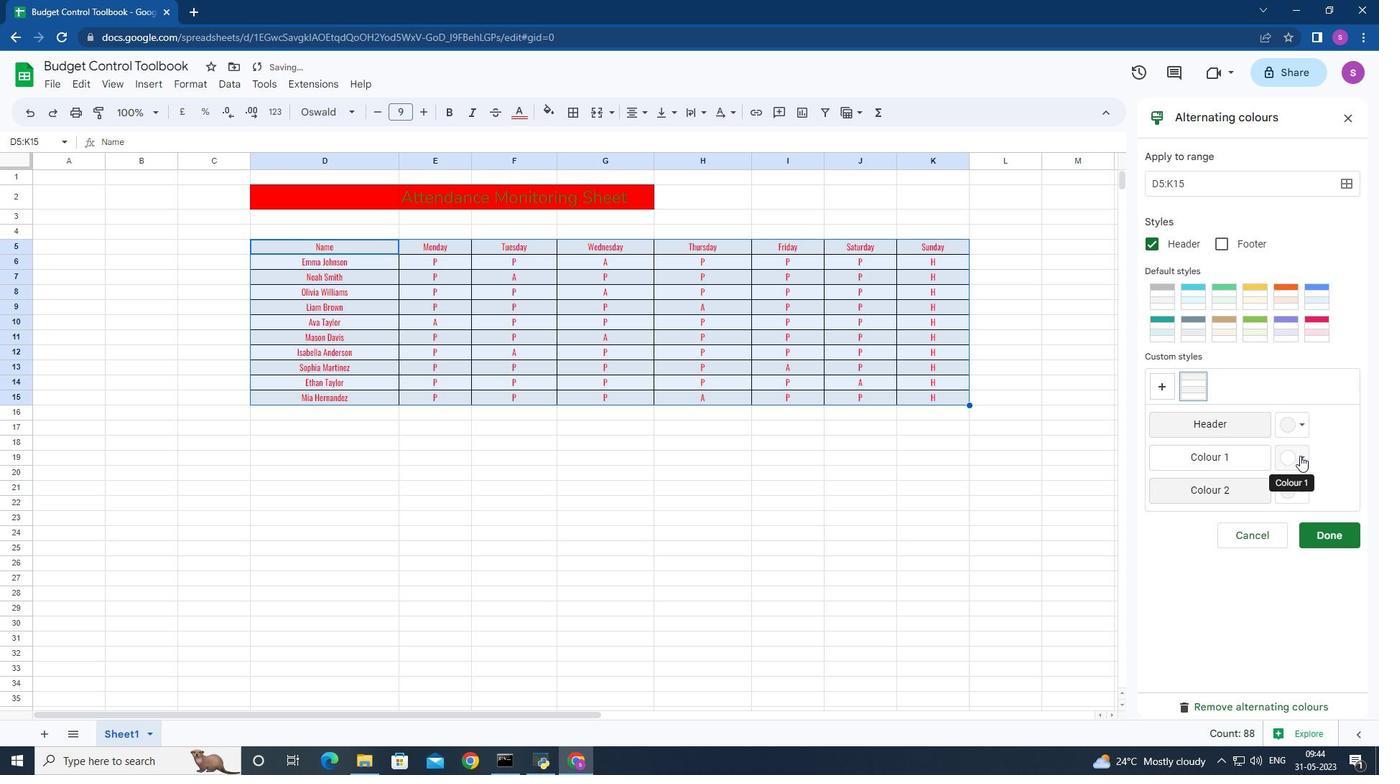 
Action: Mouse moved to (1183, 502)
Screenshot: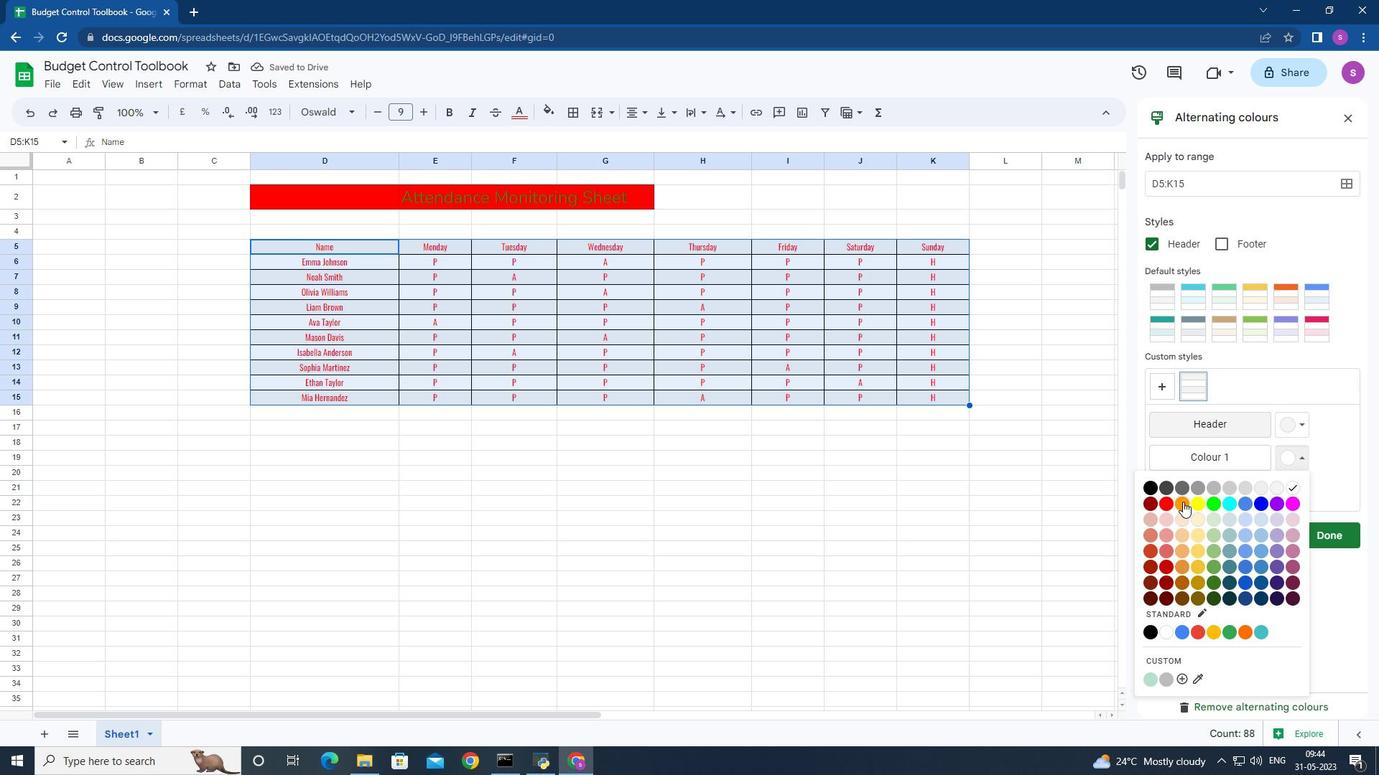 
Action: Mouse pressed left at (1183, 502)
Screenshot: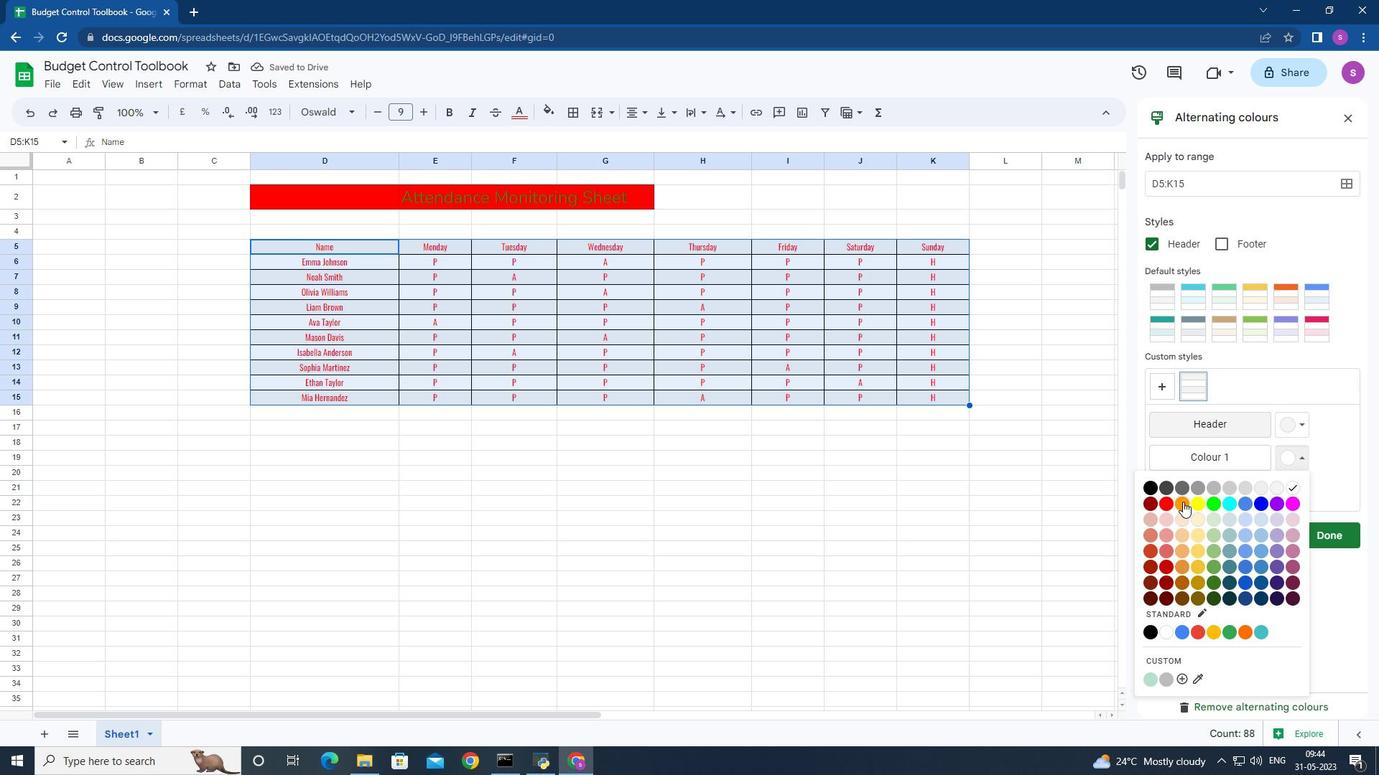
Action: Mouse moved to (1298, 491)
Screenshot: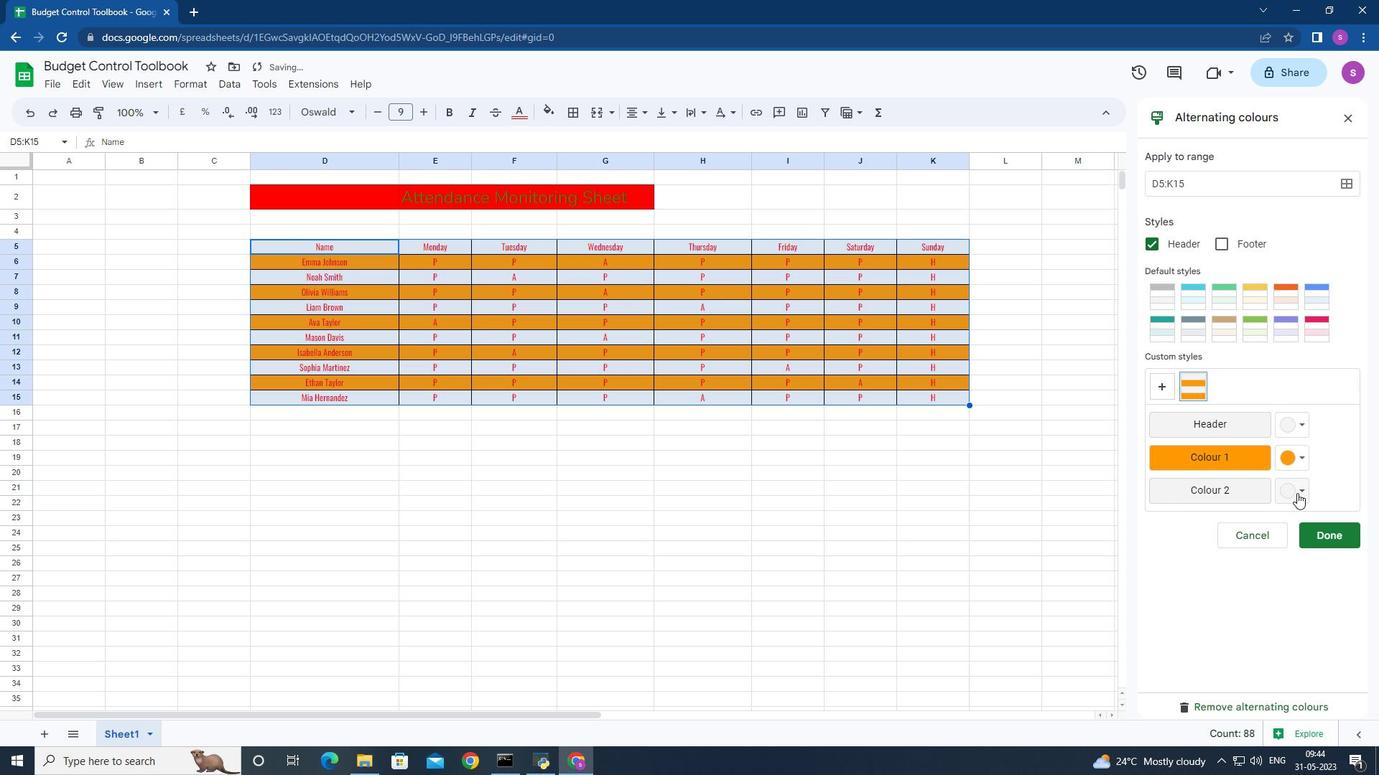 
Action: Mouse pressed left at (1298, 491)
Screenshot: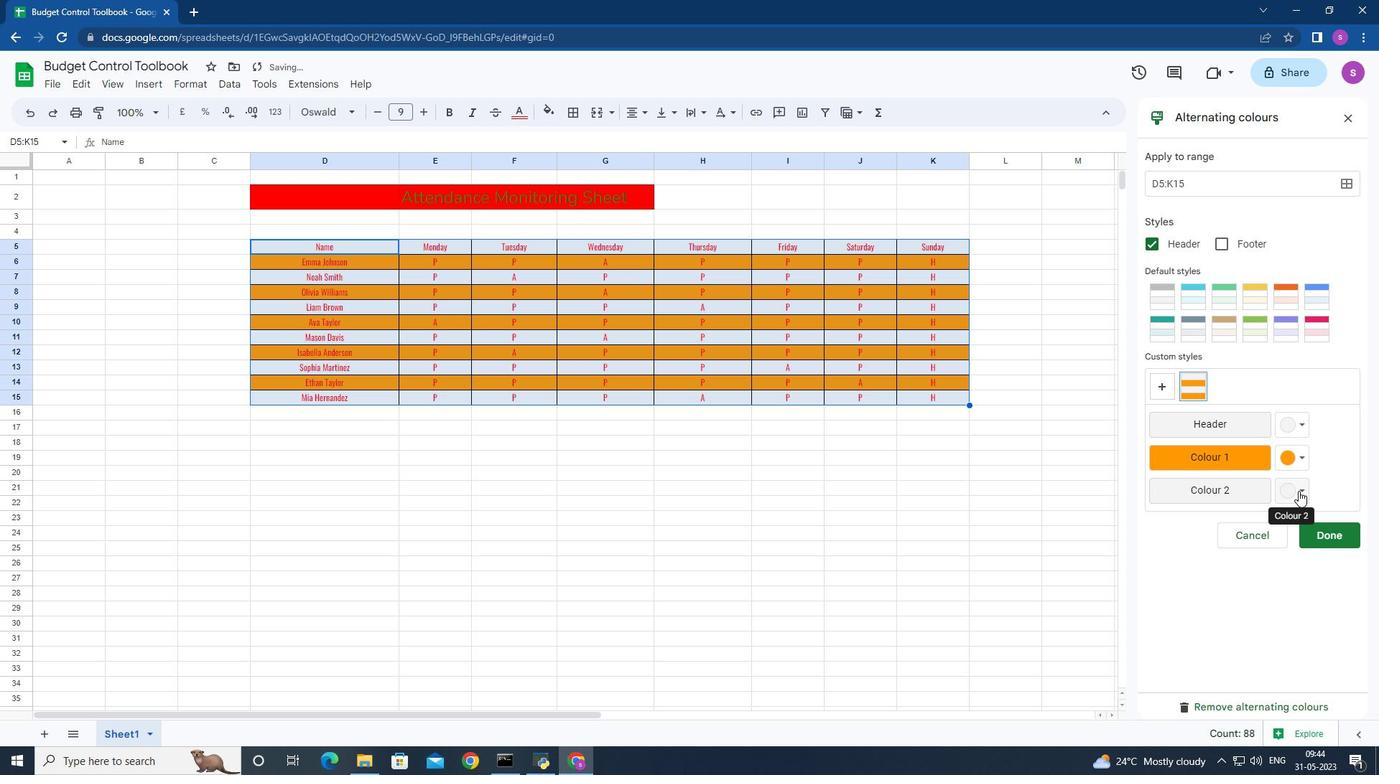
Action: Mouse moved to (1292, 525)
Screenshot: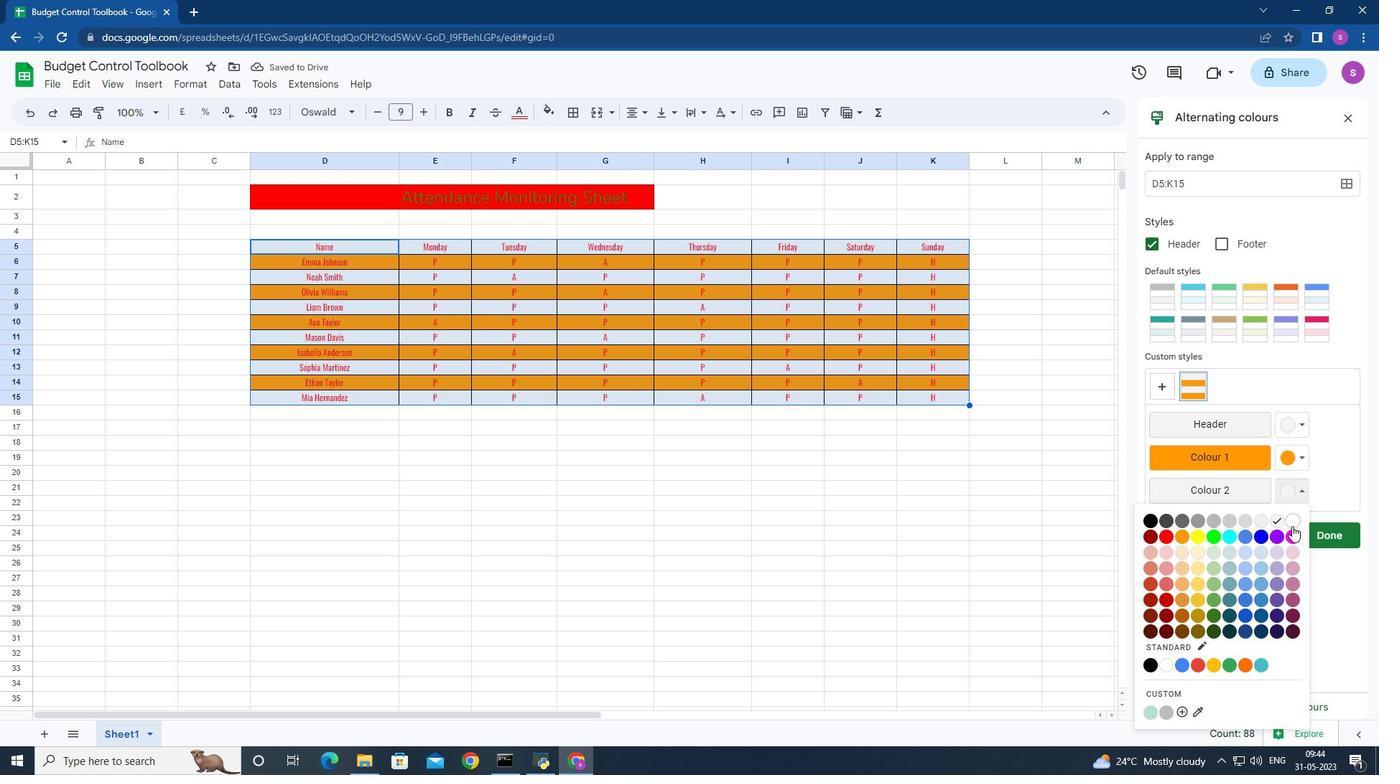 
Action: Mouse pressed left at (1292, 525)
Screenshot: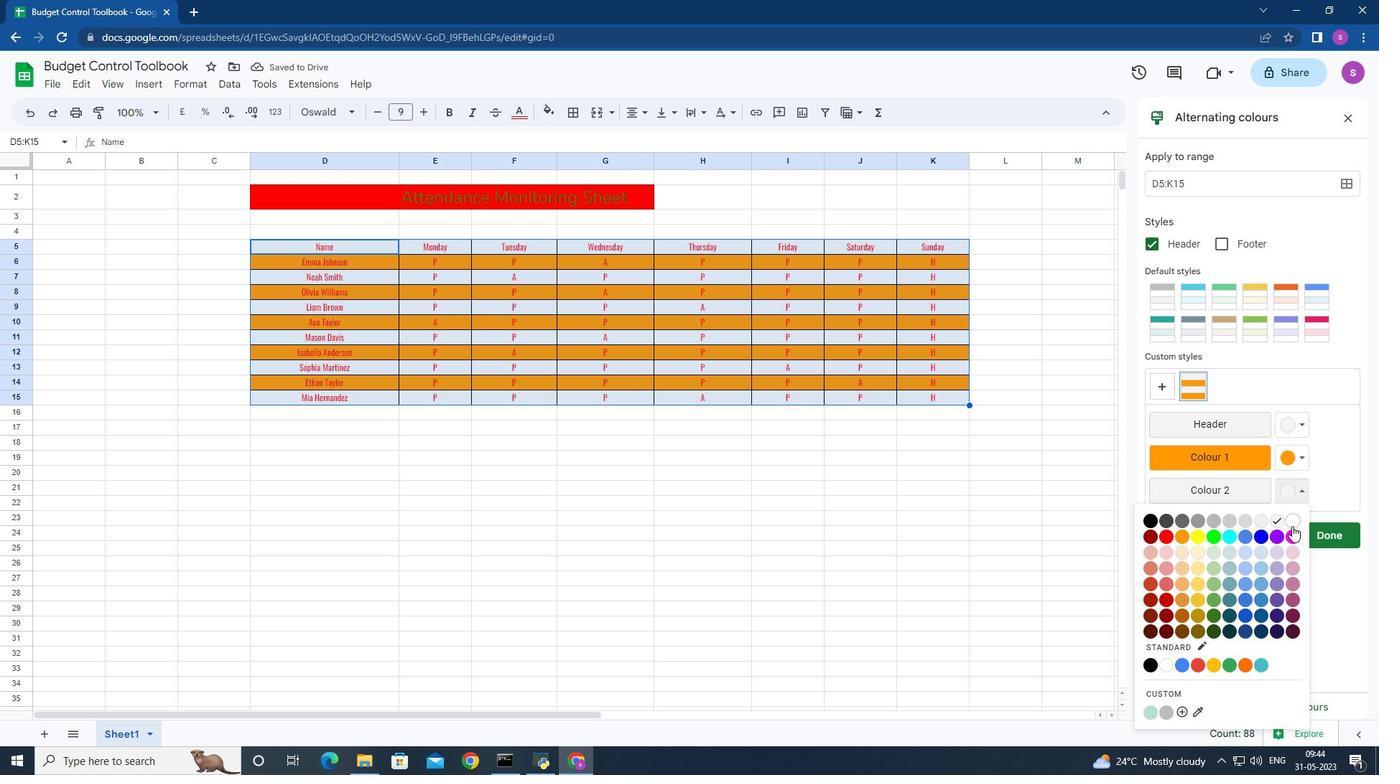 
Action: Mouse moved to (1331, 533)
Screenshot: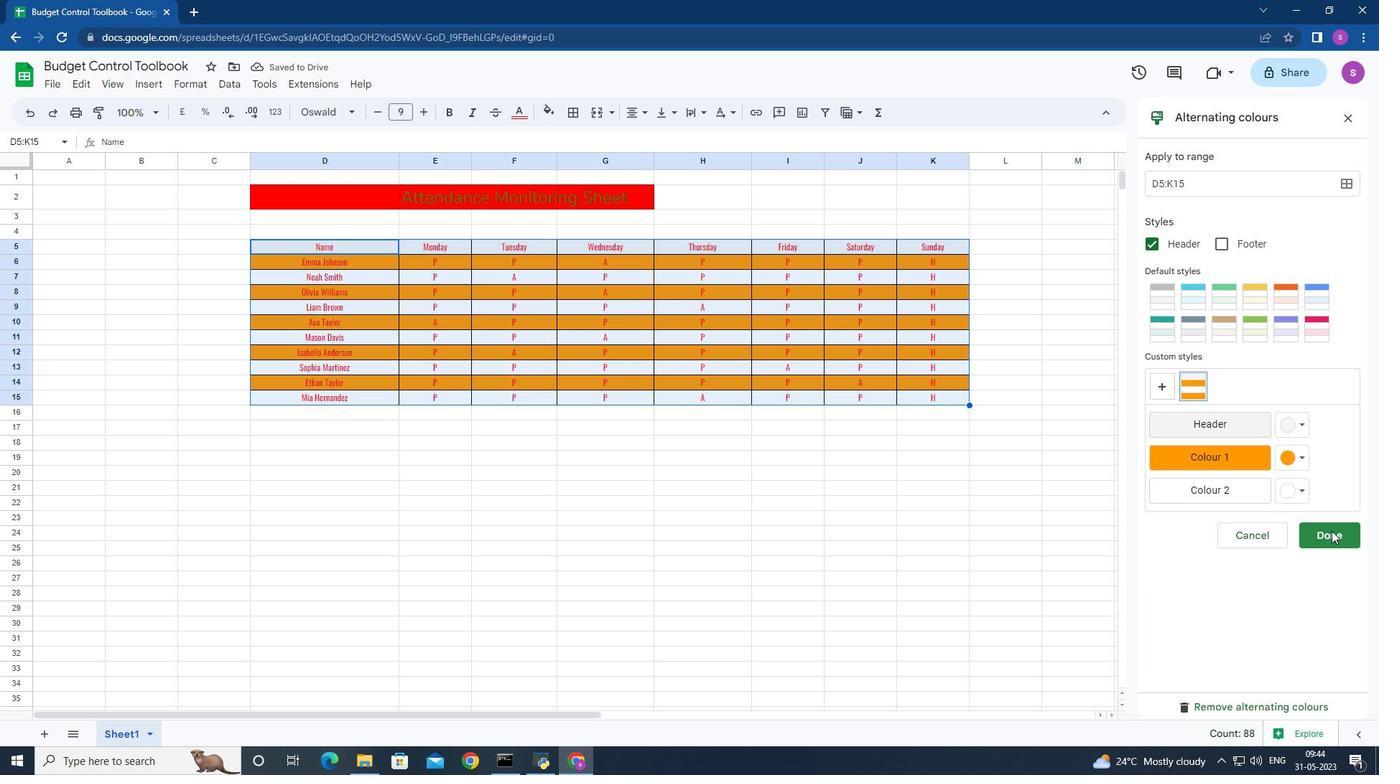 
Action: Mouse pressed left at (1331, 533)
Screenshot: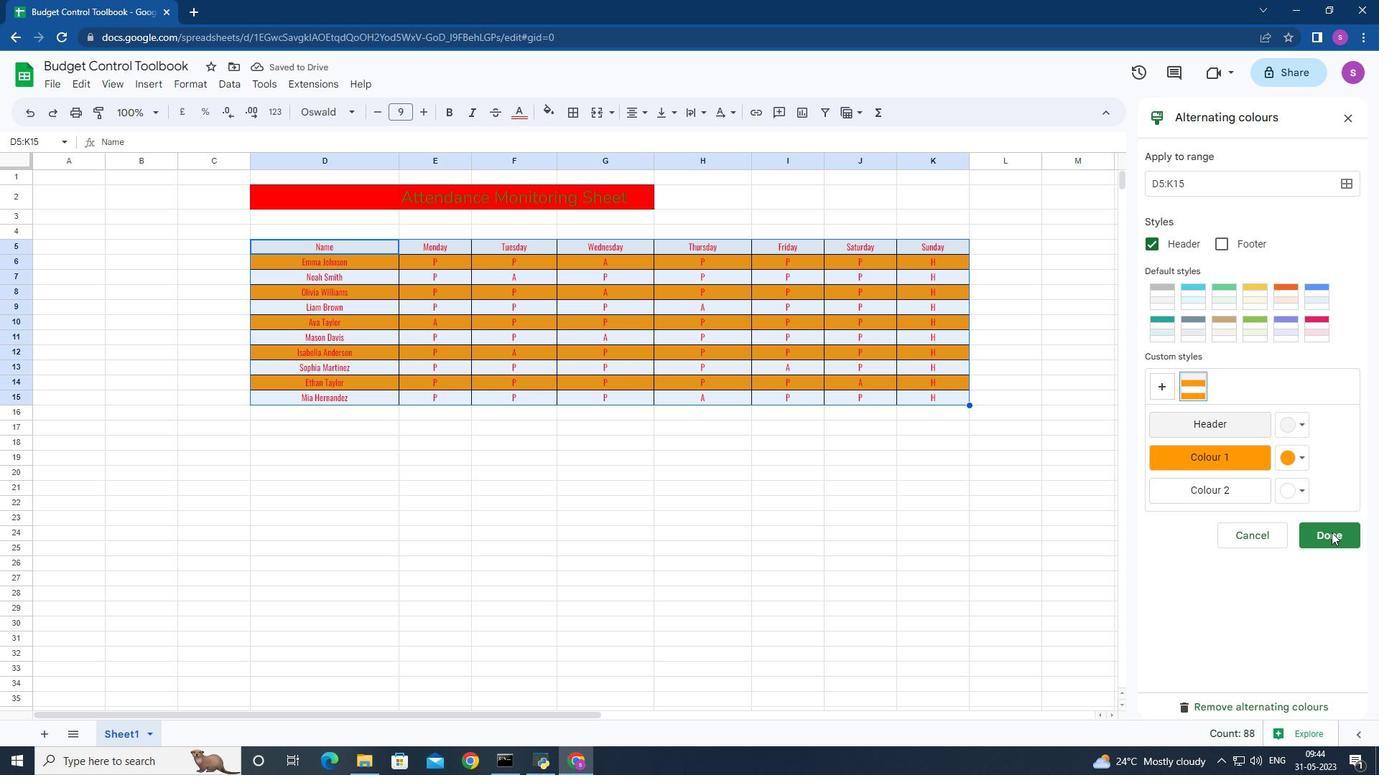 
Action: Mouse moved to (584, 258)
Screenshot: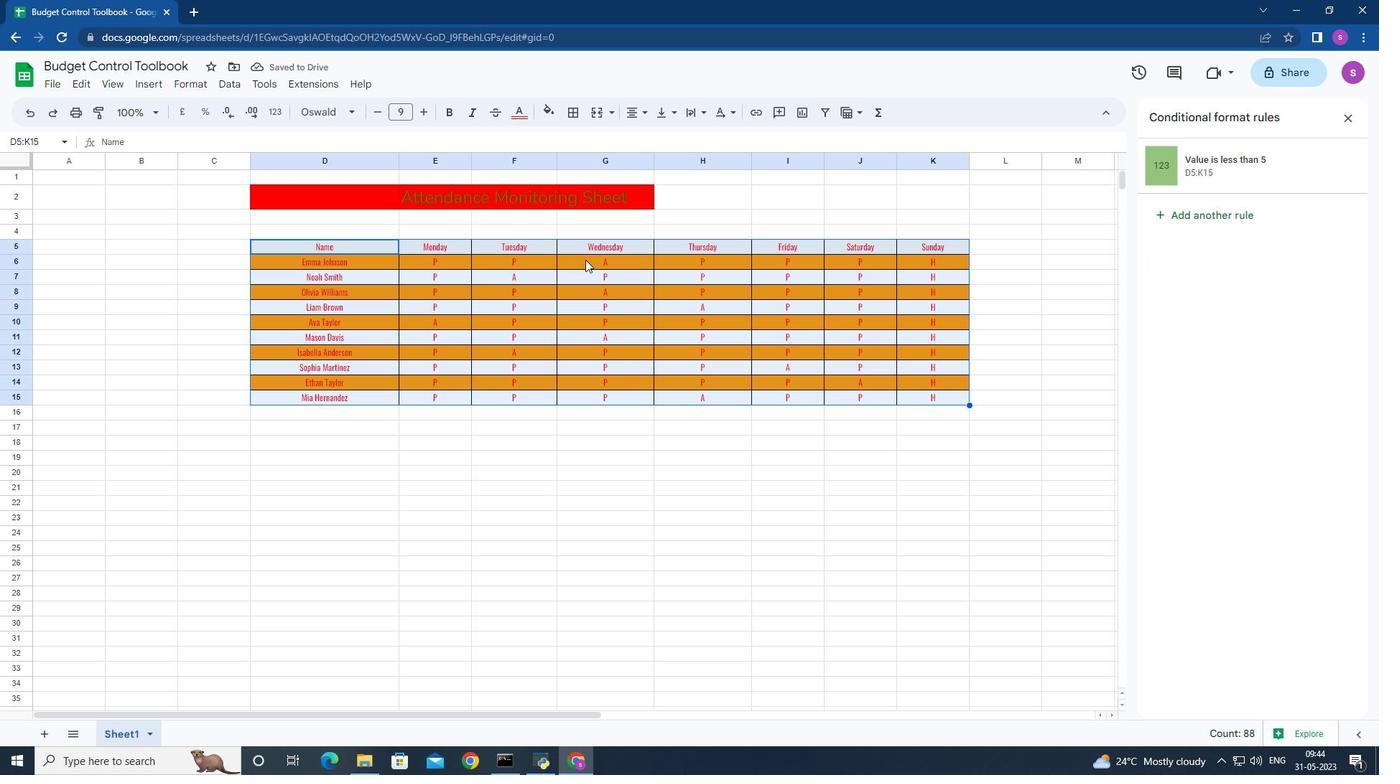 
